 Task: For heading Calibri with Bold.  font size for heading24,  'Change the font style of data to'Bell MT.  and font size to 16,  Change the alignment of both headline & data to Align middle & Align Center.  In the sheet   Optimize Sales log book
Action: Mouse moved to (174, 198)
Screenshot: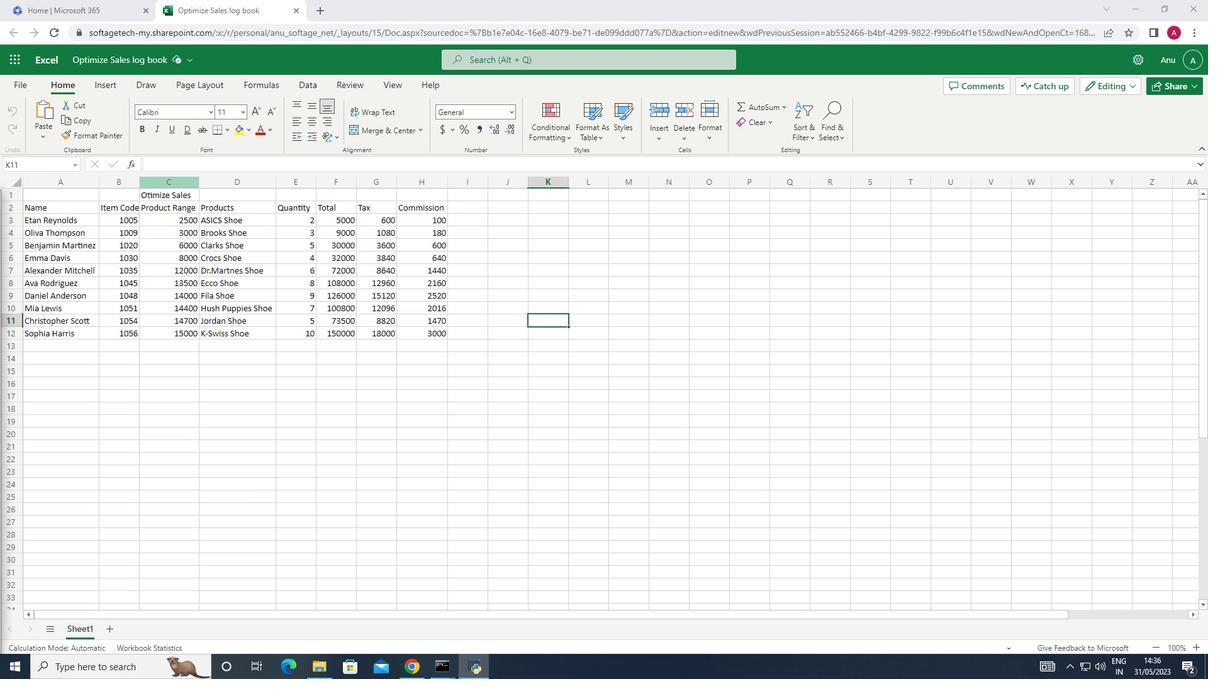 
Action: Mouse pressed left at (174, 198)
Screenshot: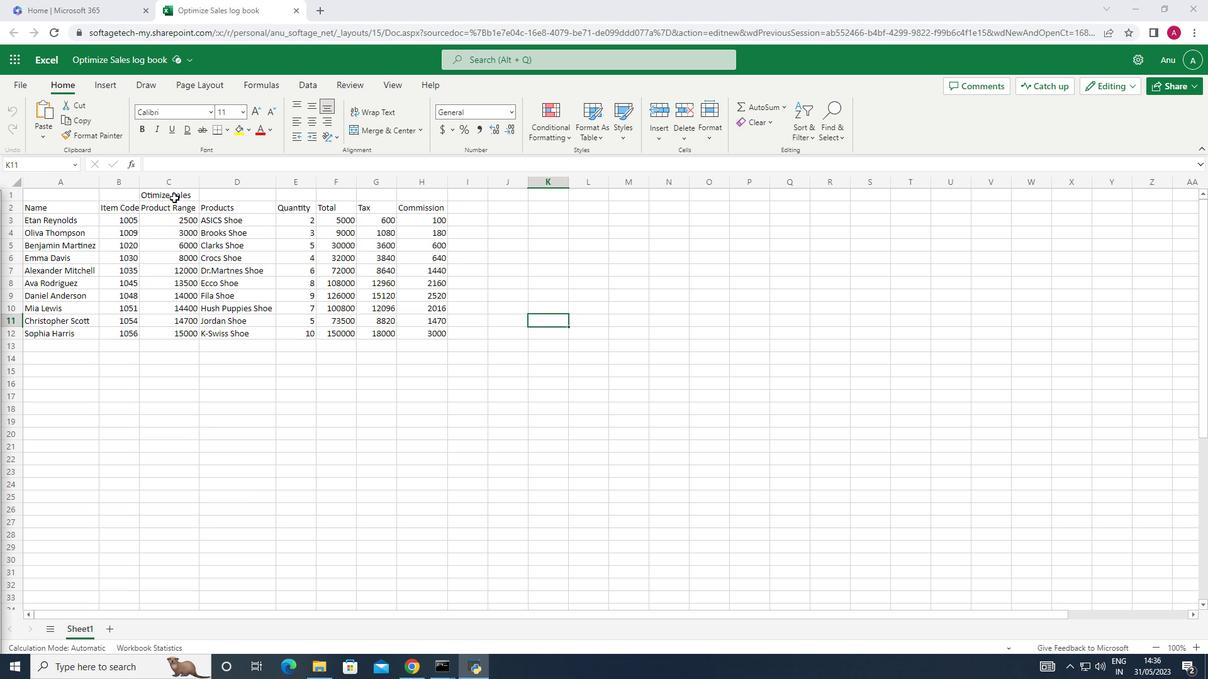 
Action: Mouse moved to (210, 110)
Screenshot: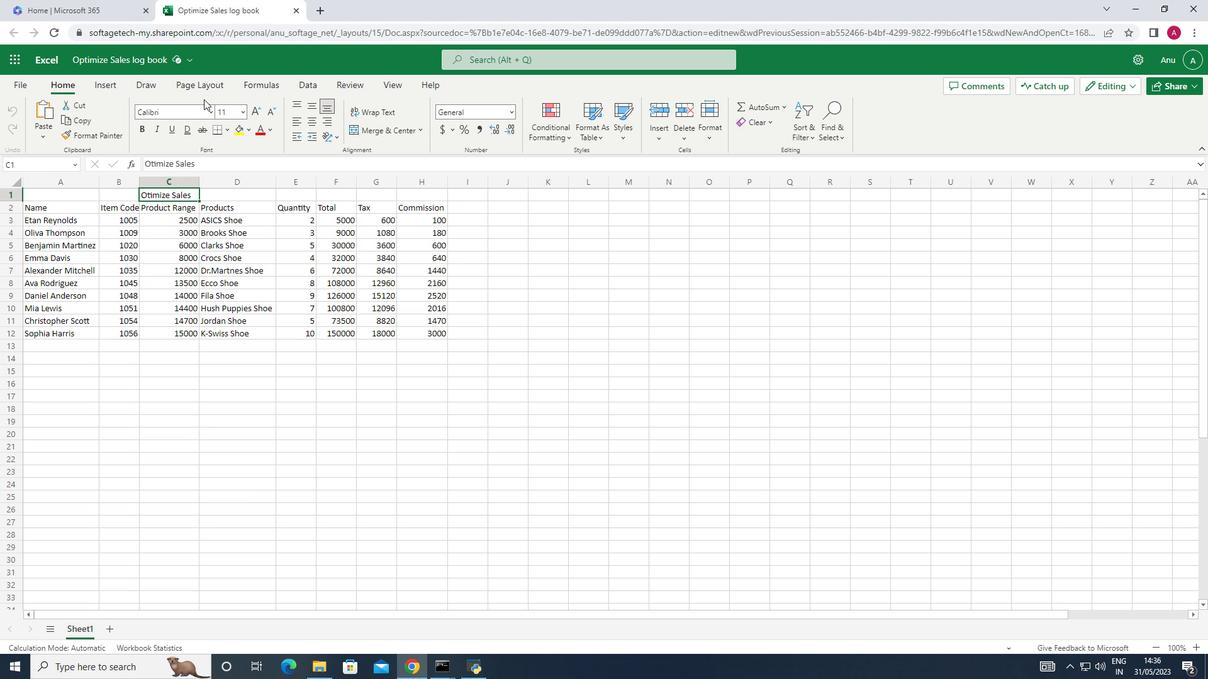 
Action: Mouse pressed left at (210, 110)
Screenshot: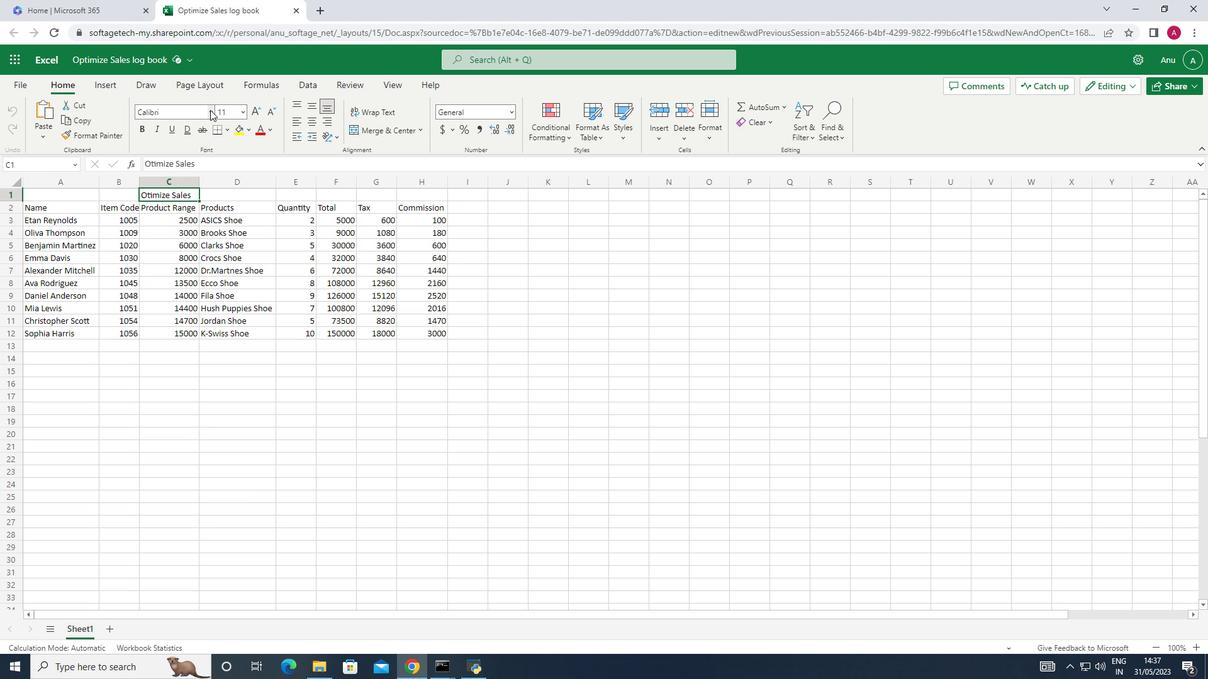 
Action: Mouse moved to (185, 234)
Screenshot: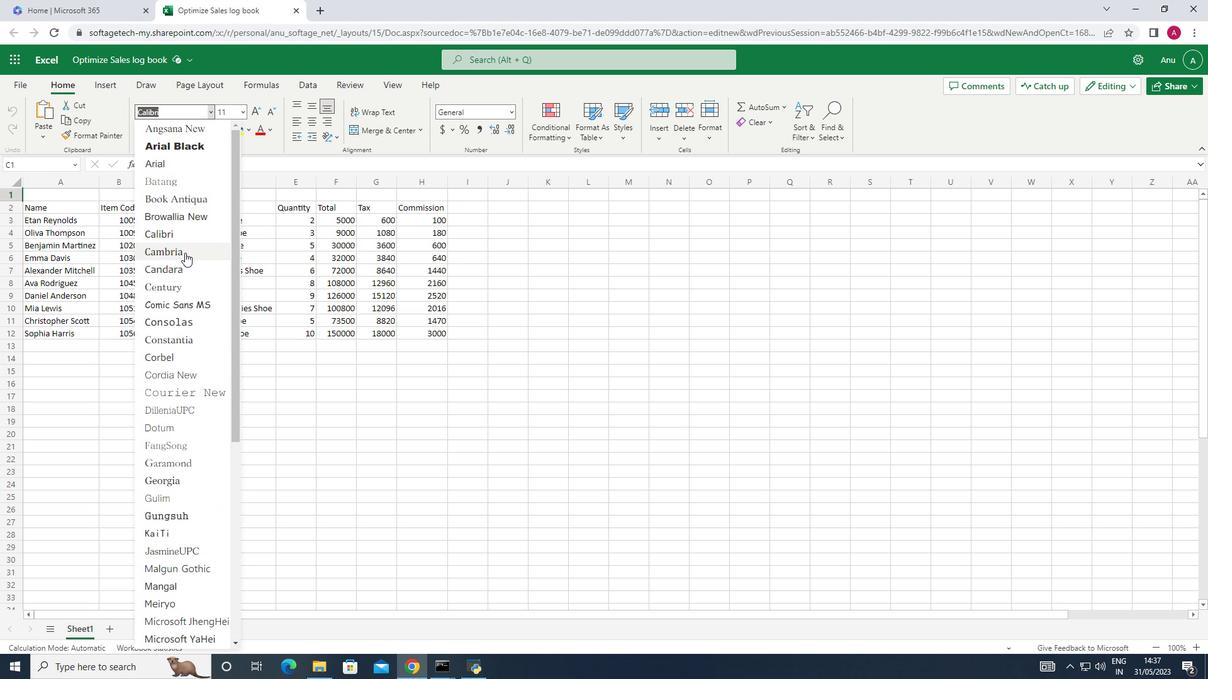 
Action: Mouse pressed left at (185, 234)
Screenshot: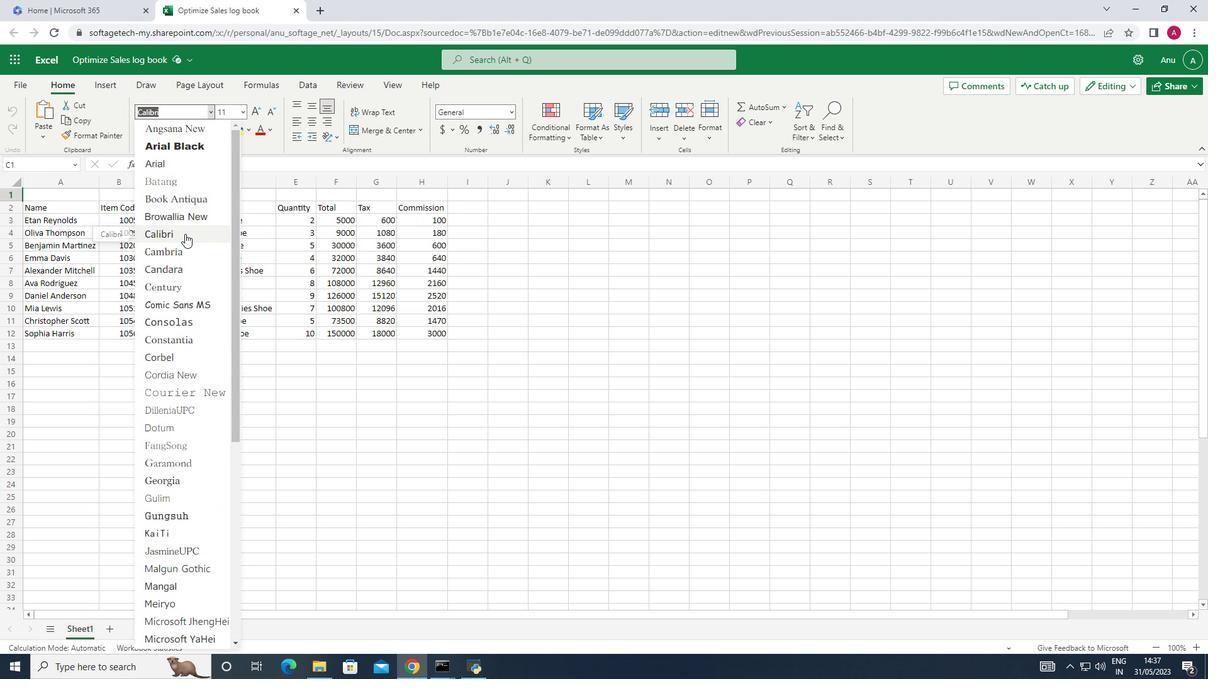
Action: Mouse moved to (139, 131)
Screenshot: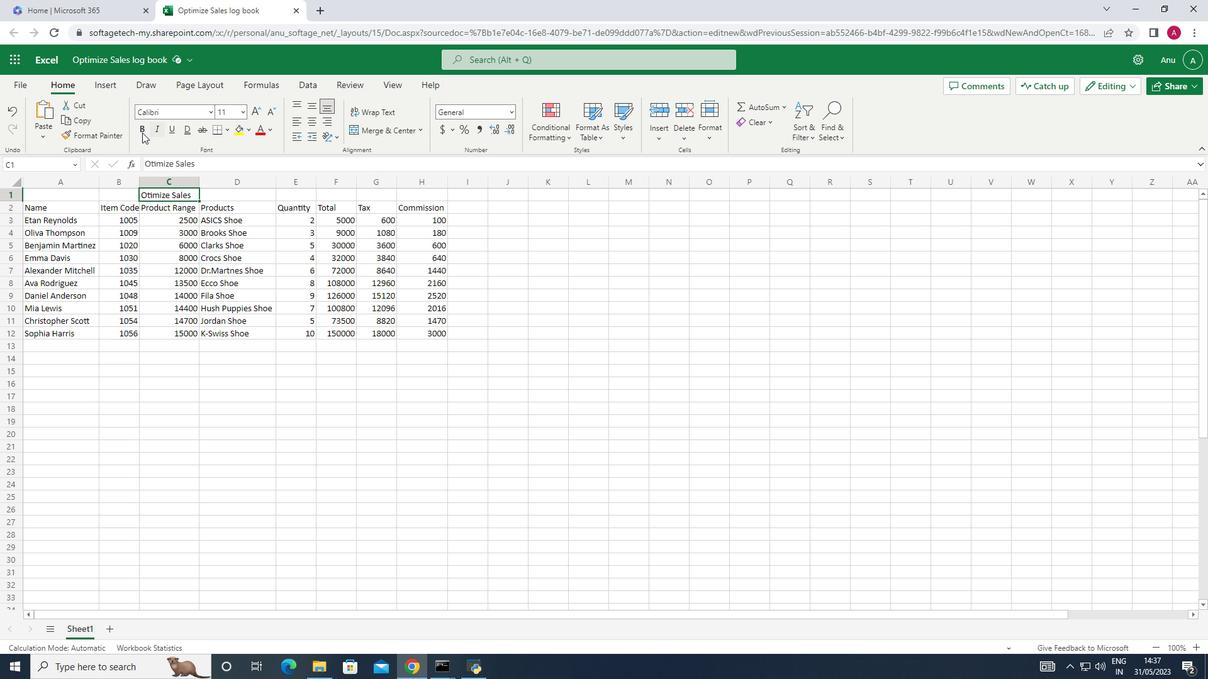 
Action: Mouse pressed left at (139, 131)
Screenshot: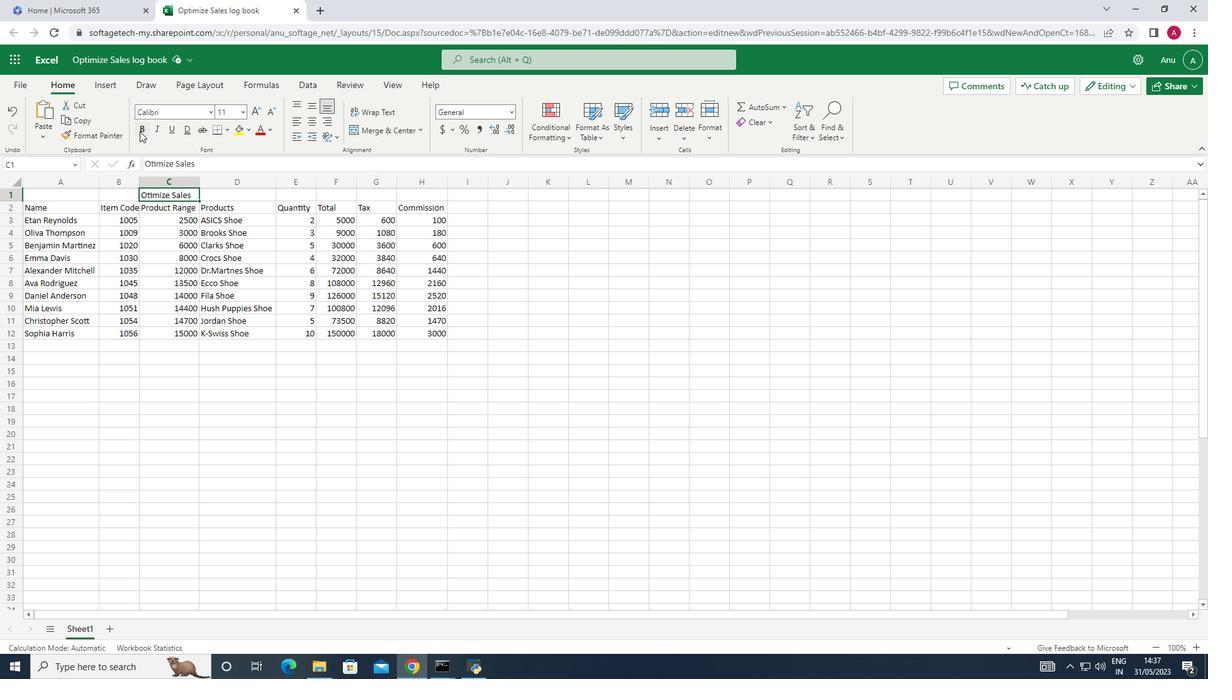 
Action: Mouse moved to (243, 112)
Screenshot: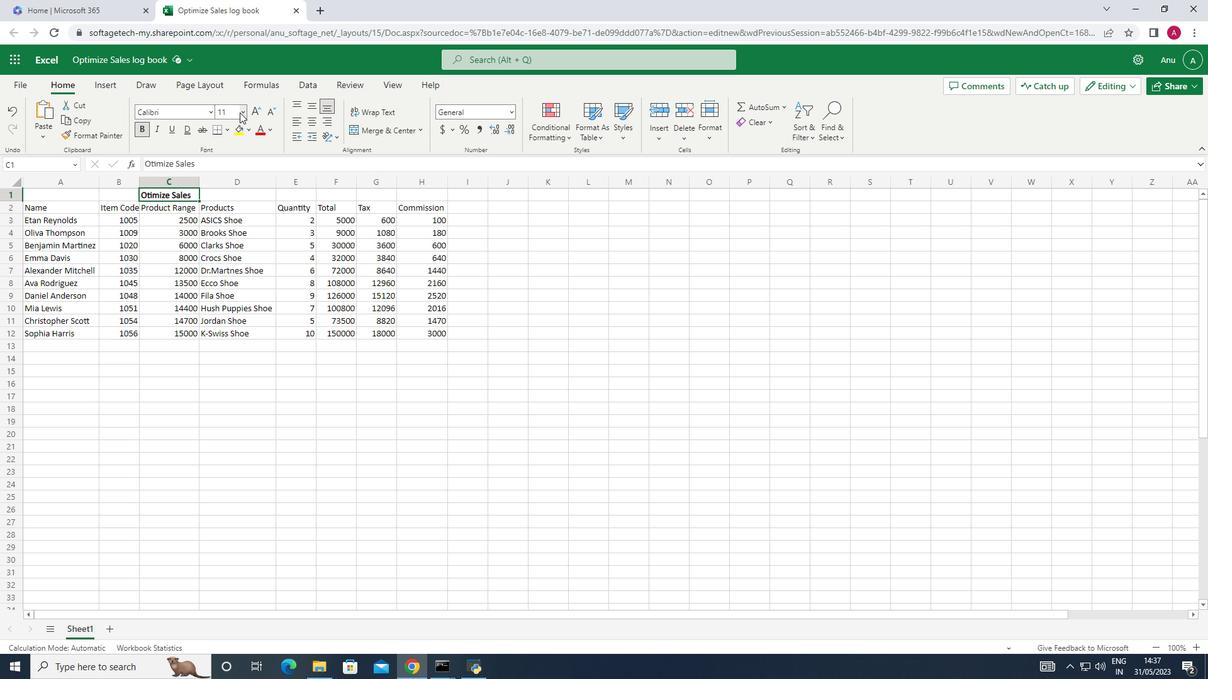 
Action: Mouse pressed left at (243, 112)
Screenshot: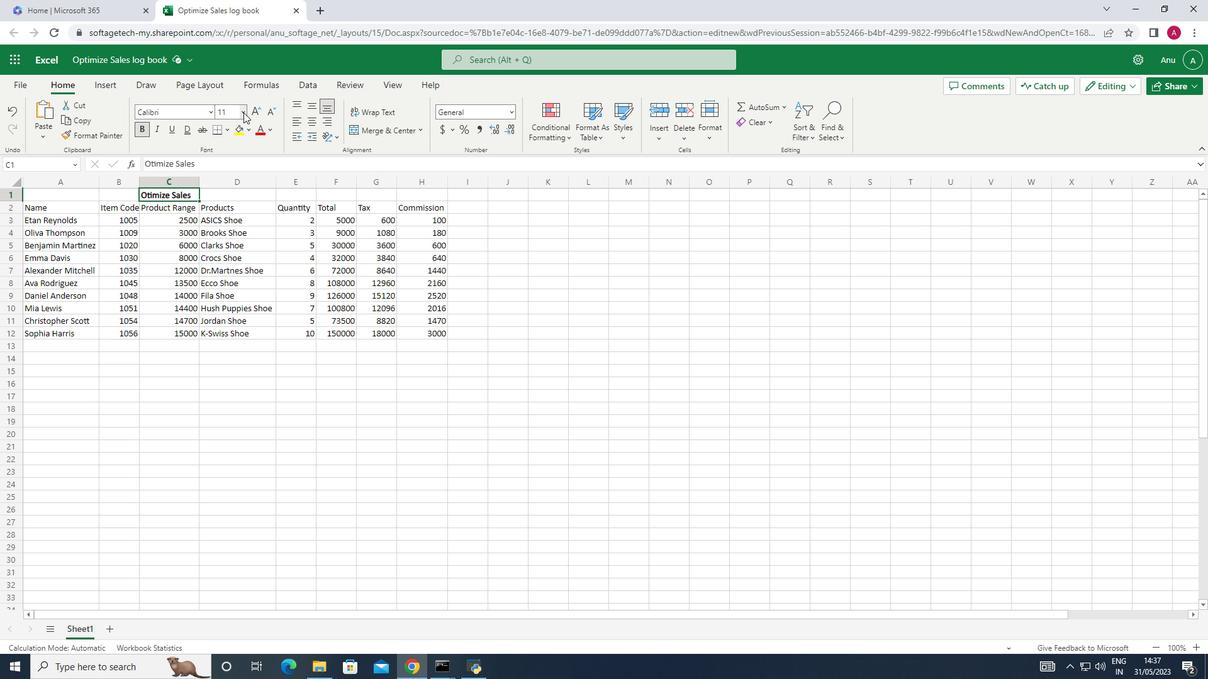 
Action: Mouse moved to (222, 287)
Screenshot: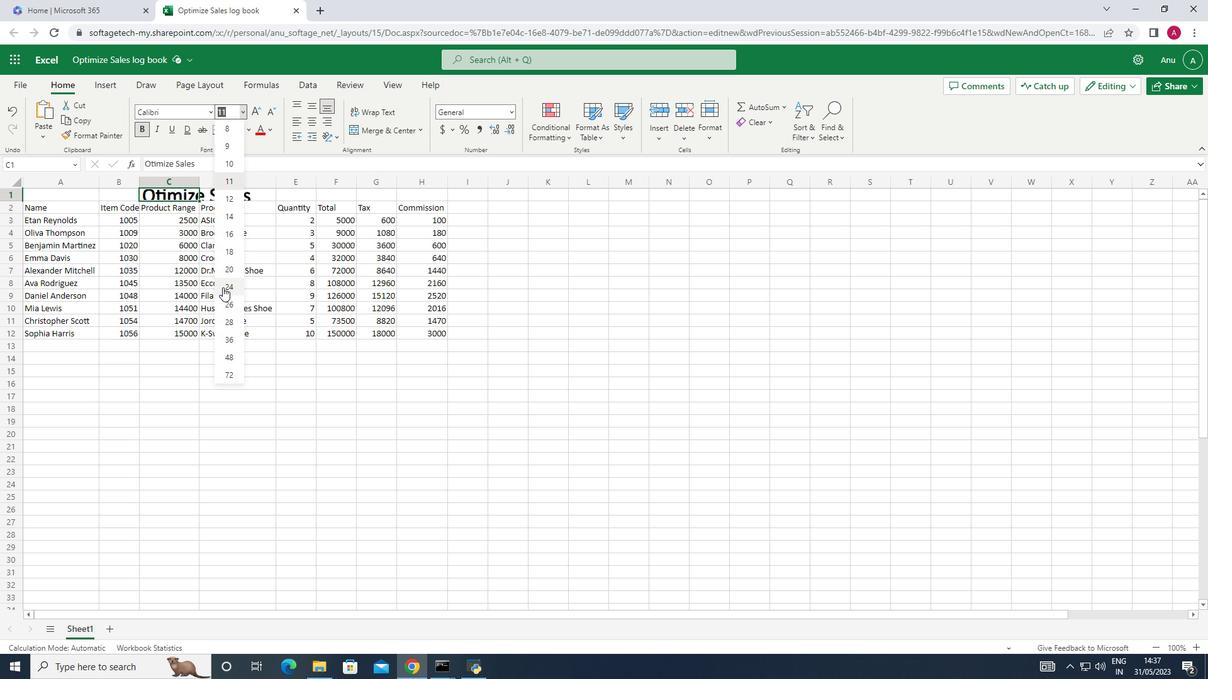 
Action: Mouse pressed left at (222, 287)
Screenshot: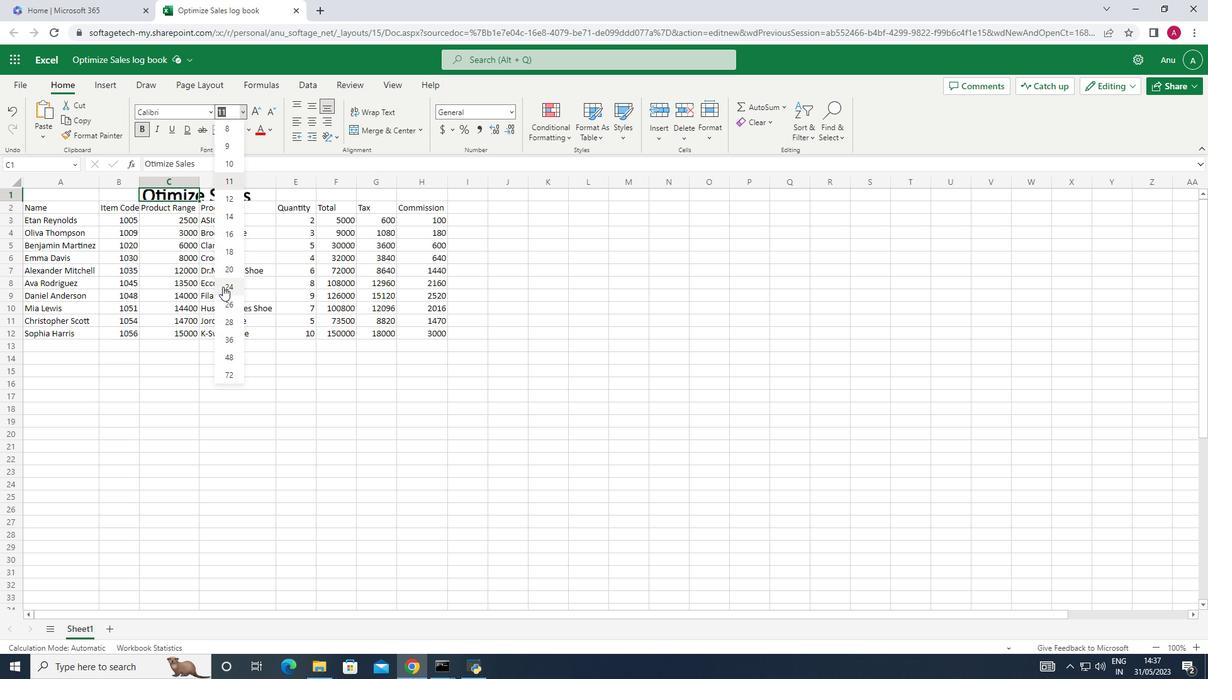 
Action: Mouse moved to (45, 227)
Screenshot: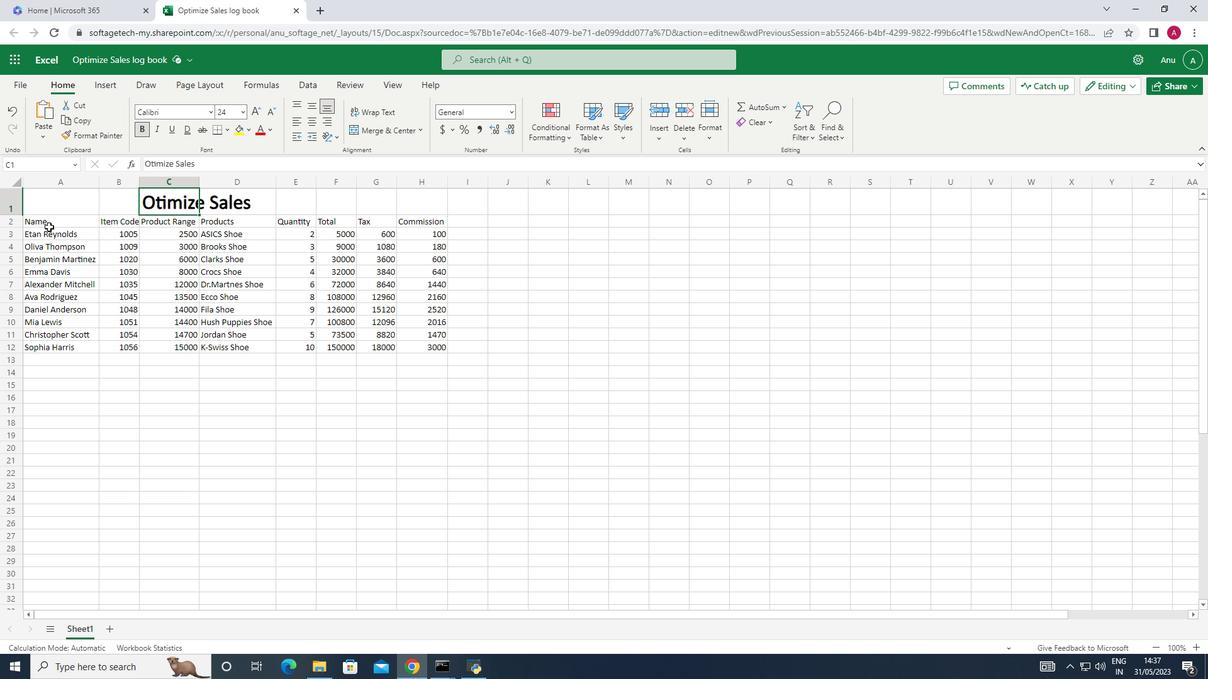 
Action: Mouse pressed left at (45, 227)
Screenshot: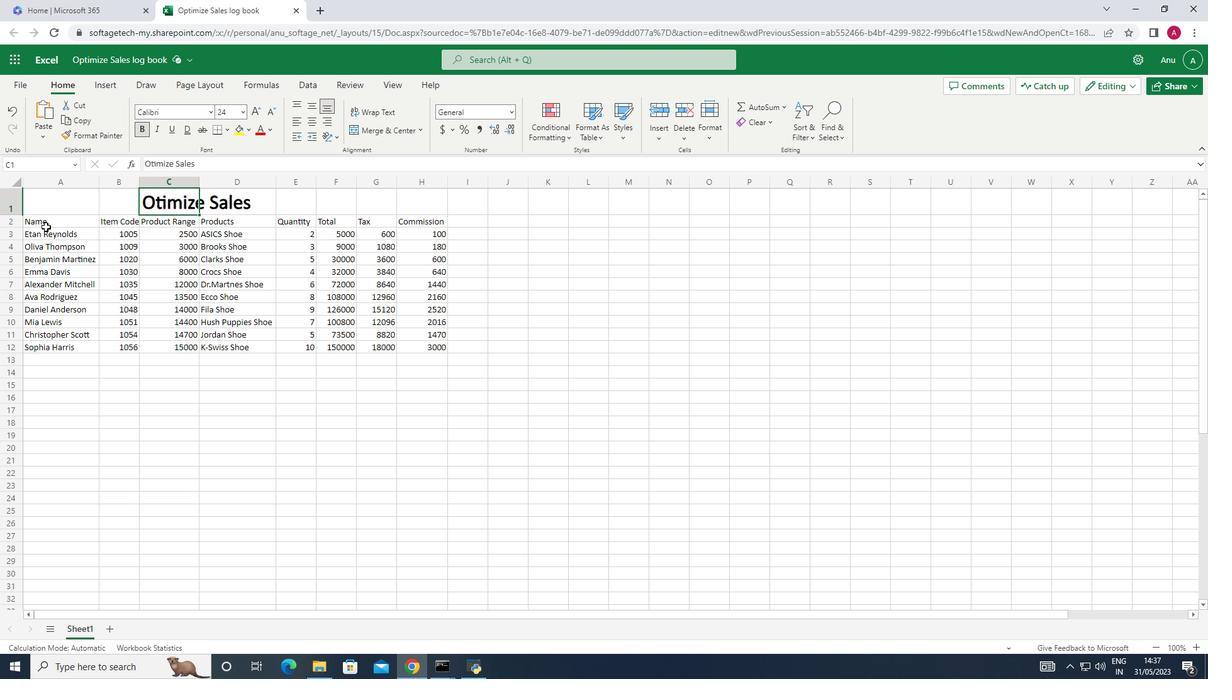 
Action: Mouse moved to (171, 112)
Screenshot: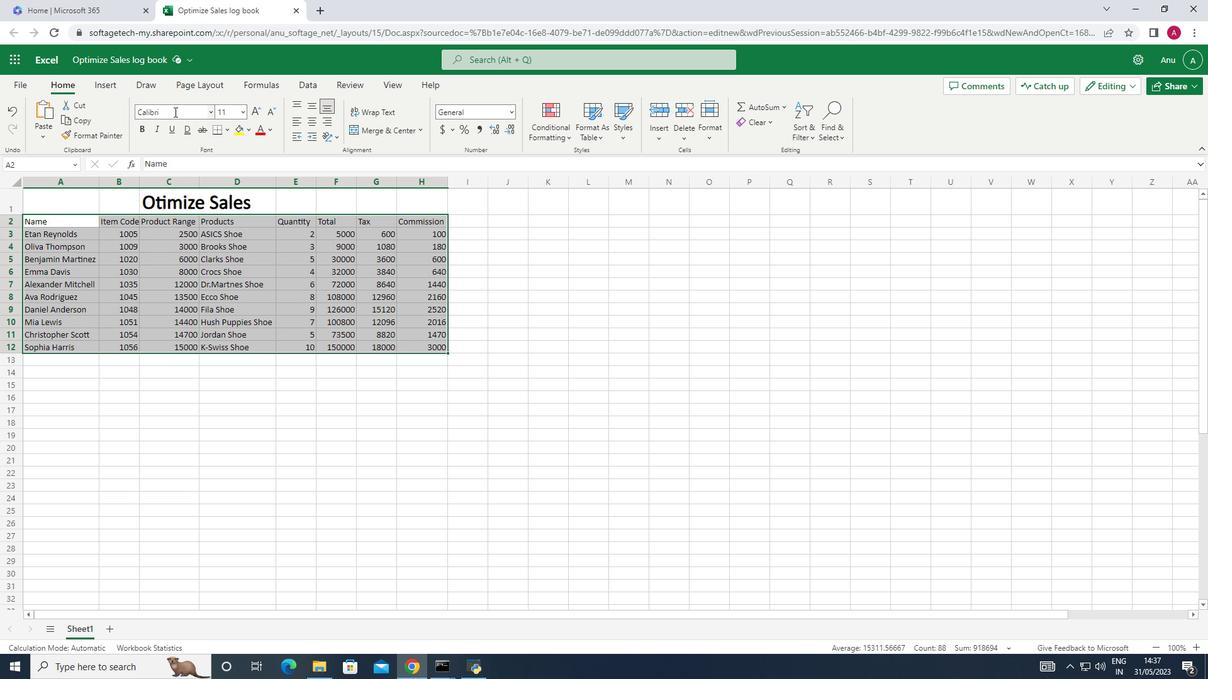 
Action: Mouse pressed left at (171, 112)
Screenshot: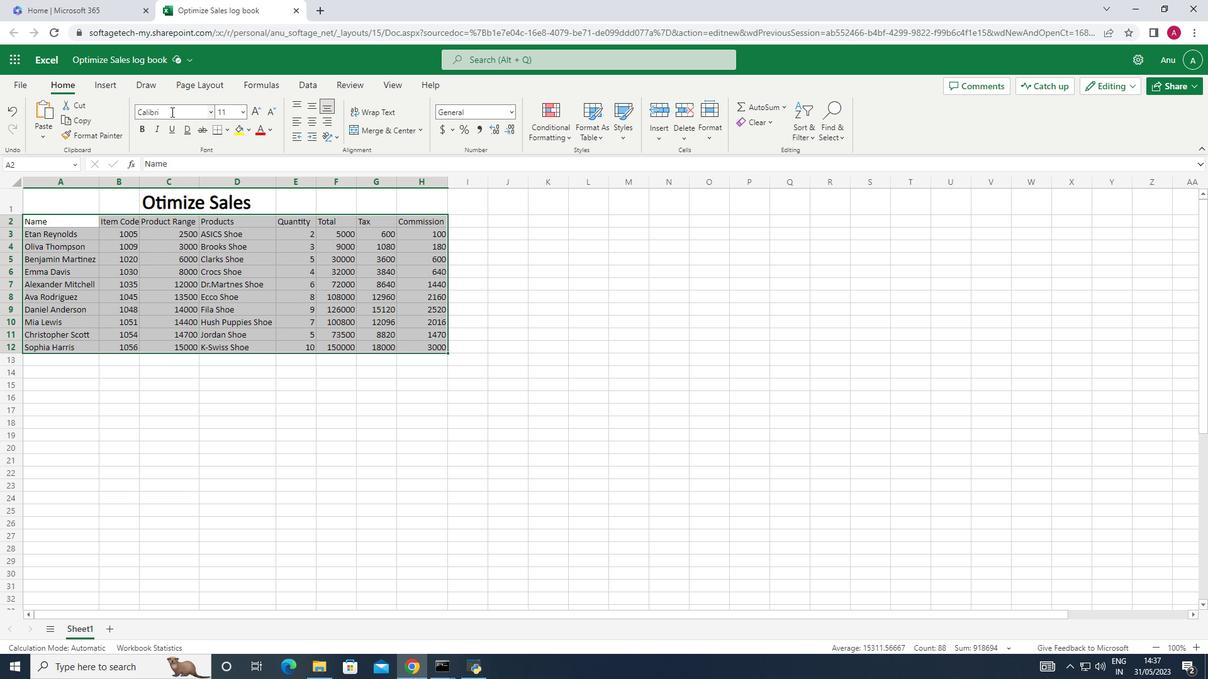 
Action: Mouse moved to (124, 112)
Screenshot: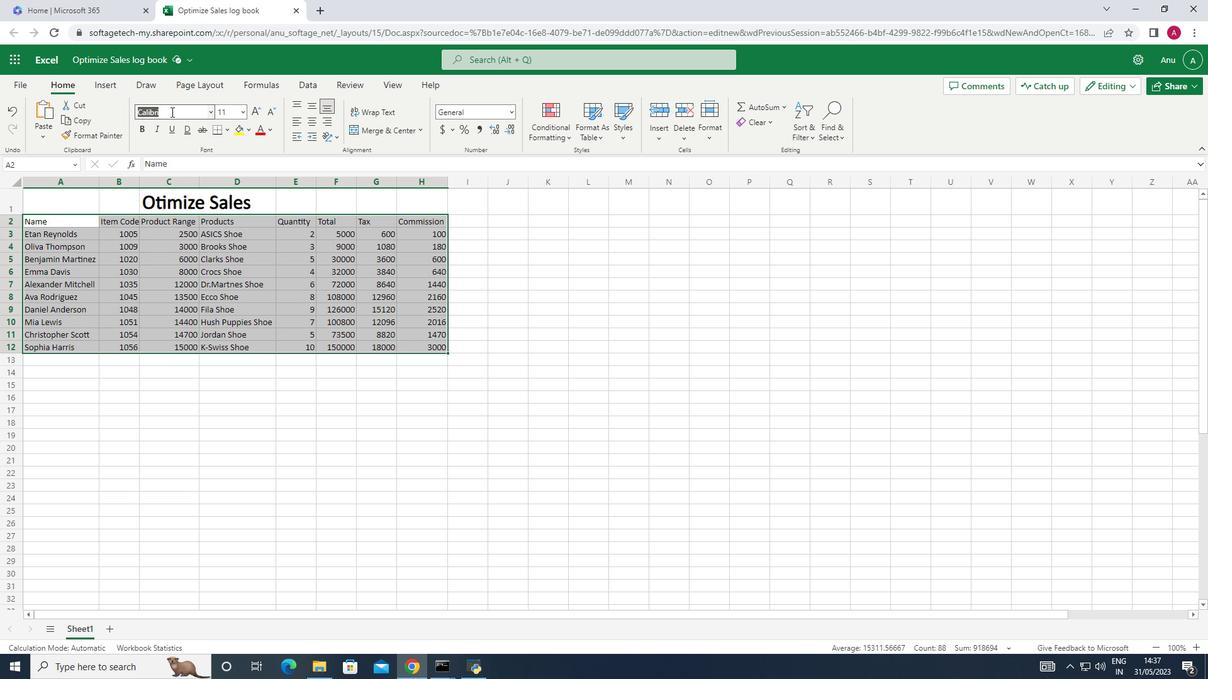 
Action: Key pressed <Key.shift>Bell<Key.space><Key.shift>Mt<Key.backspace><Key.shift>T<Key.enter>
Screenshot: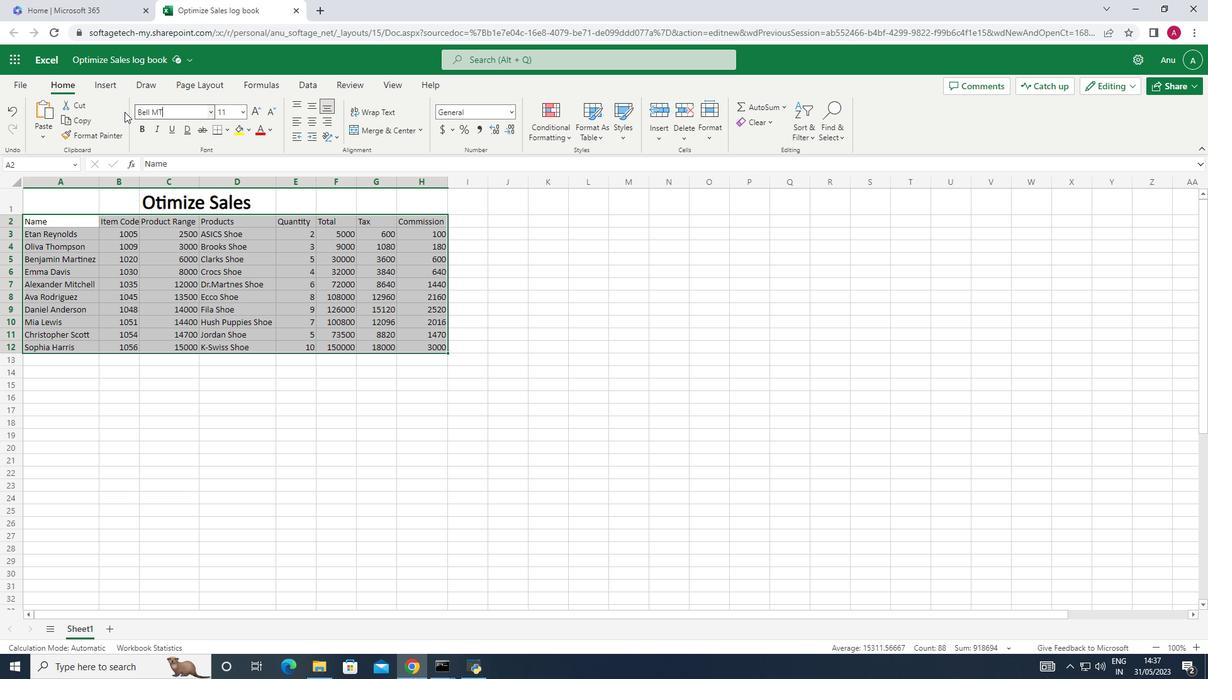
Action: Mouse moved to (244, 116)
Screenshot: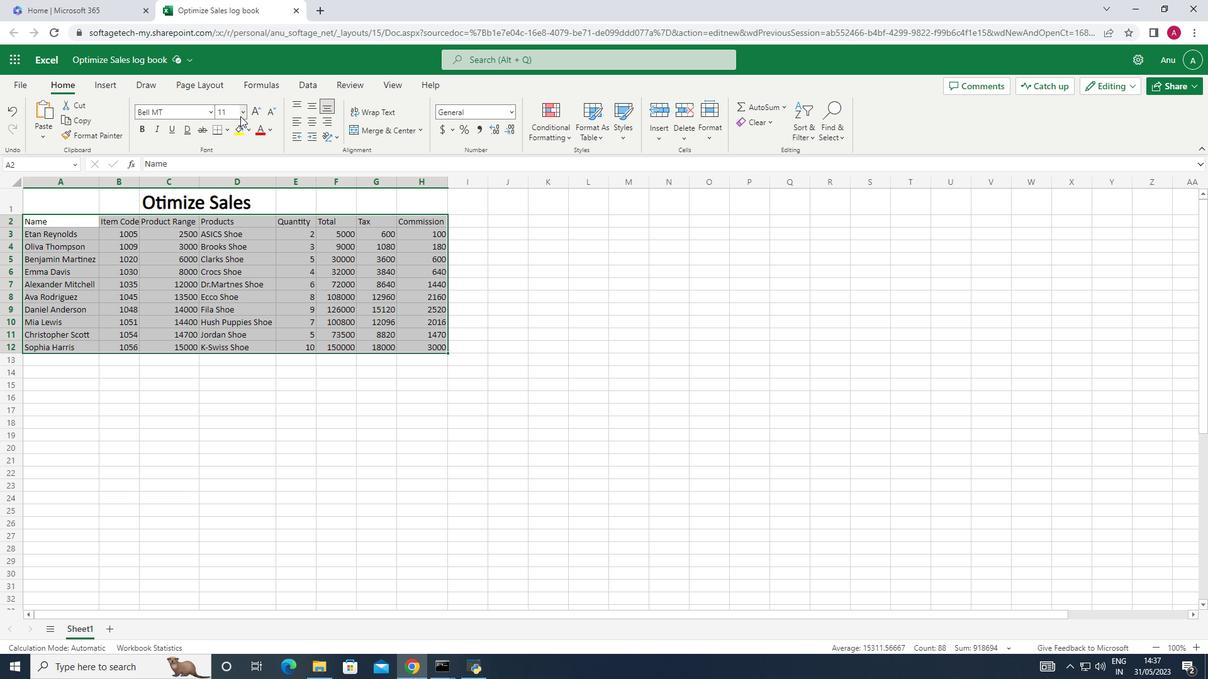 
Action: Mouse pressed left at (244, 116)
Screenshot: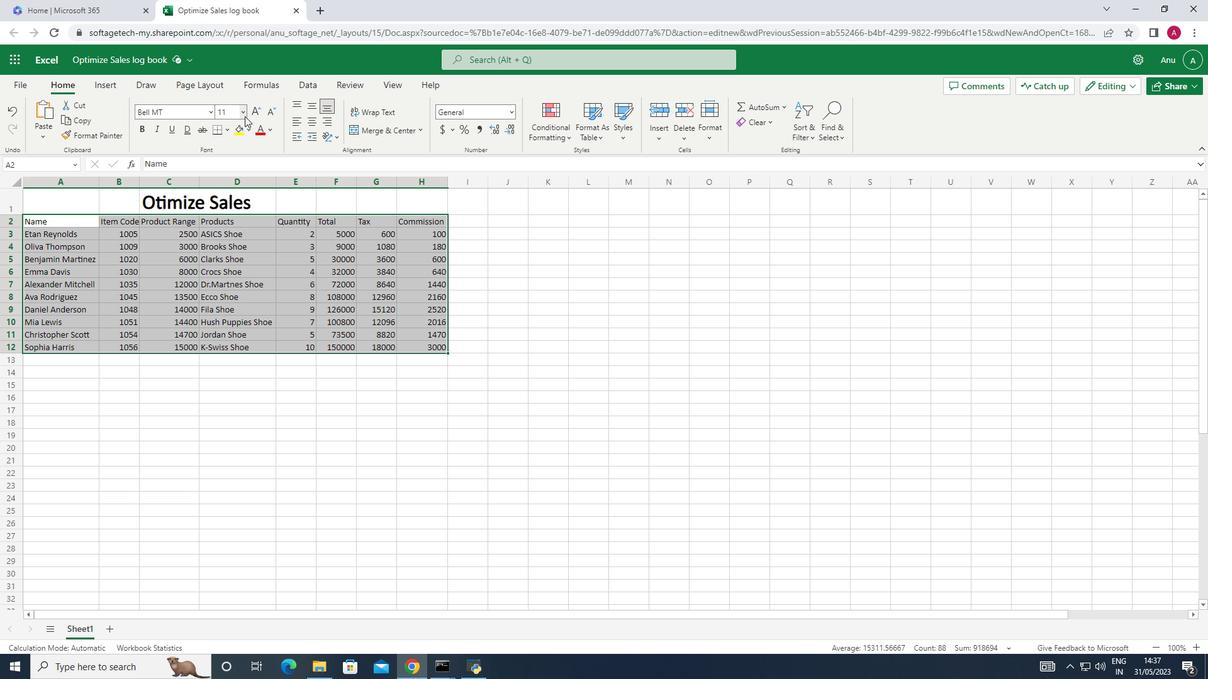 
Action: Mouse moved to (231, 234)
Screenshot: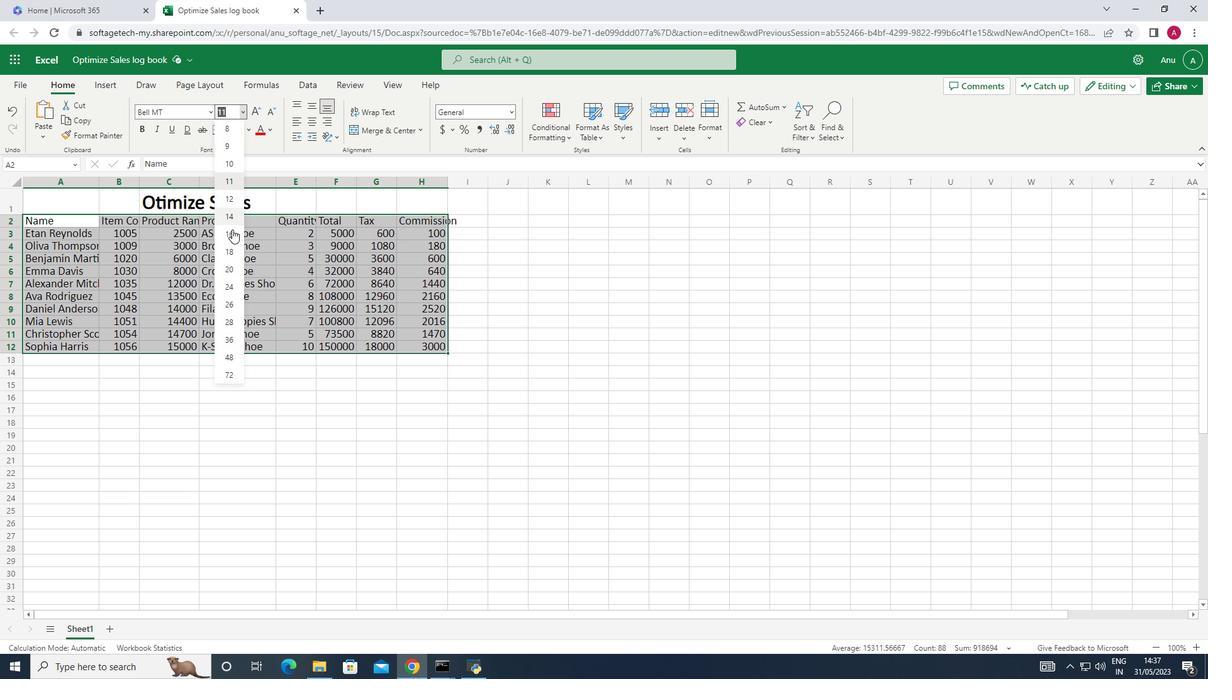 
Action: Mouse pressed left at (231, 234)
Screenshot: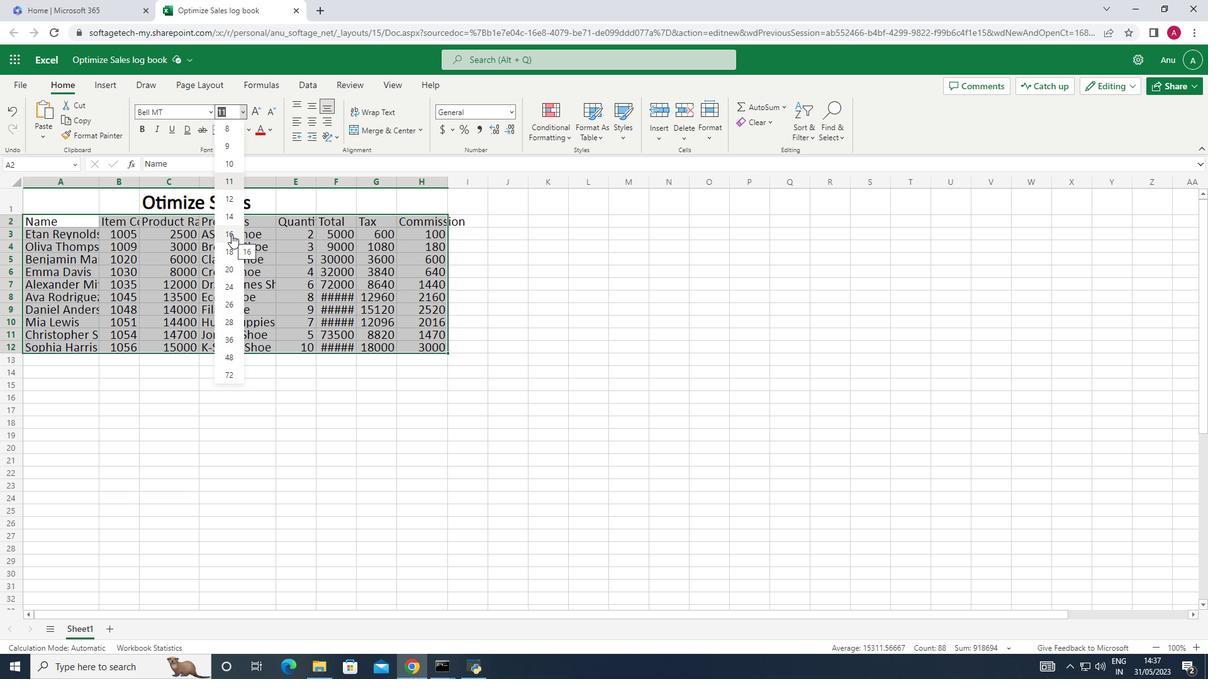 
Action: Mouse moved to (309, 118)
Screenshot: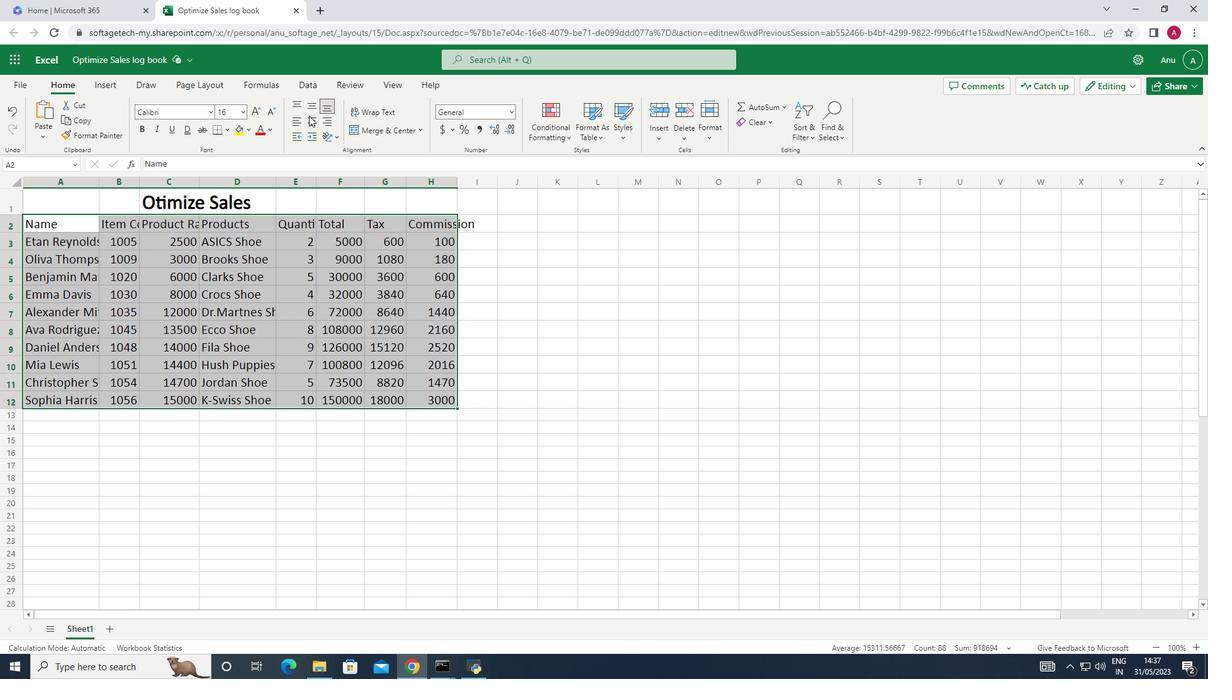 
Action: Mouse pressed left at (309, 118)
Screenshot: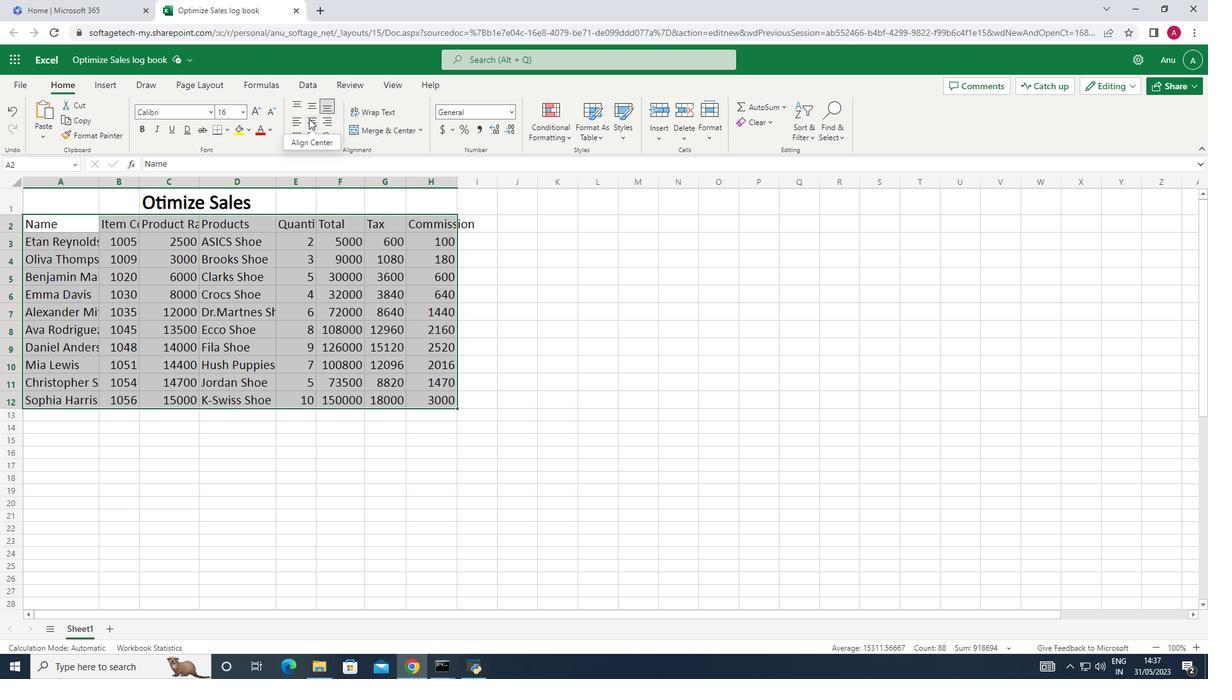 
Action: Mouse moved to (139, 185)
Screenshot: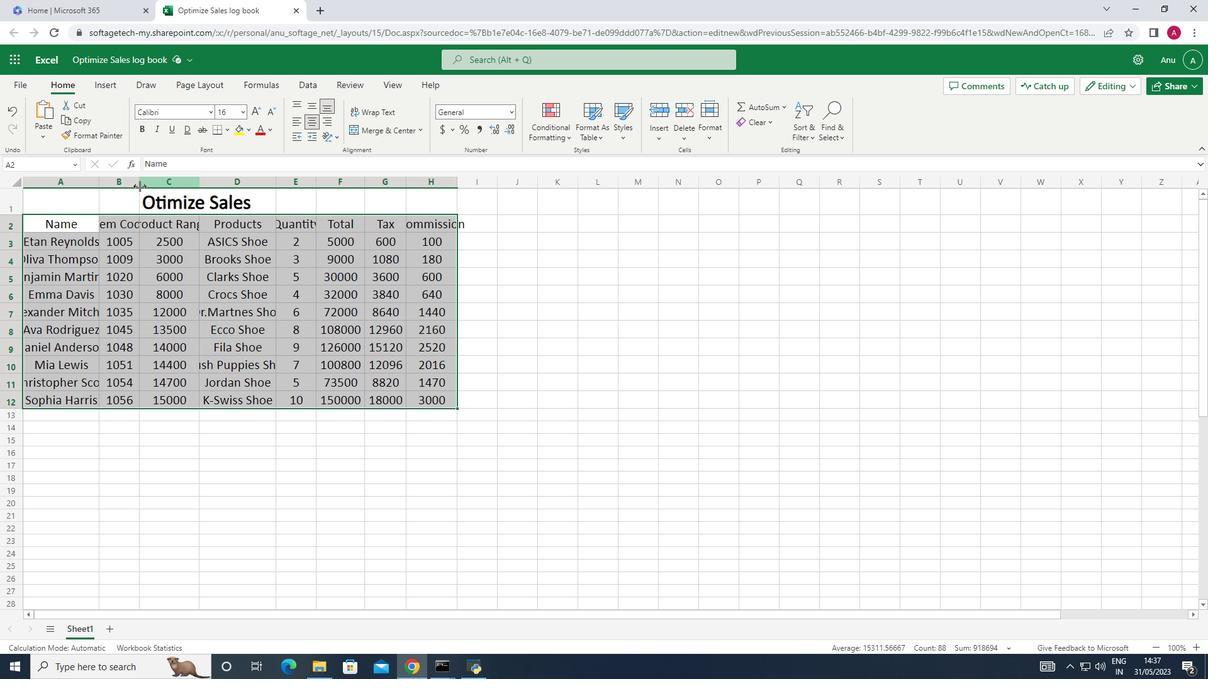 
Action: Mouse pressed left at (139, 185)
Screenshot: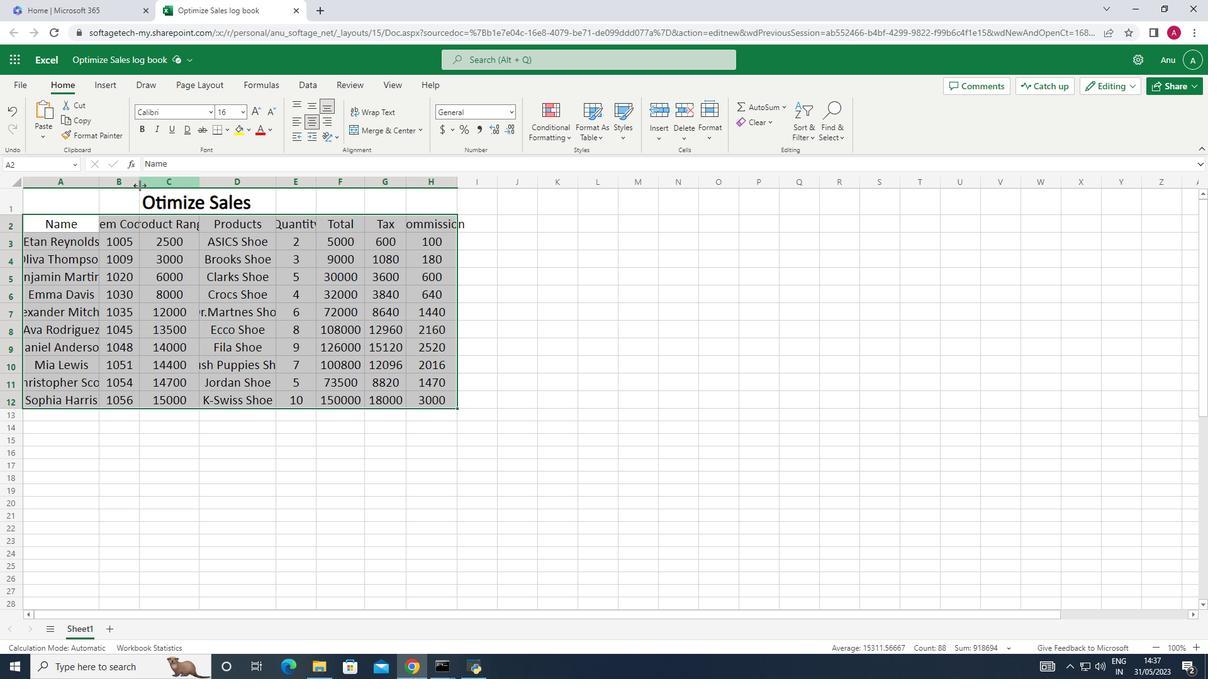 
Action: Mouse pressed left at (139, 185)
Screenshot: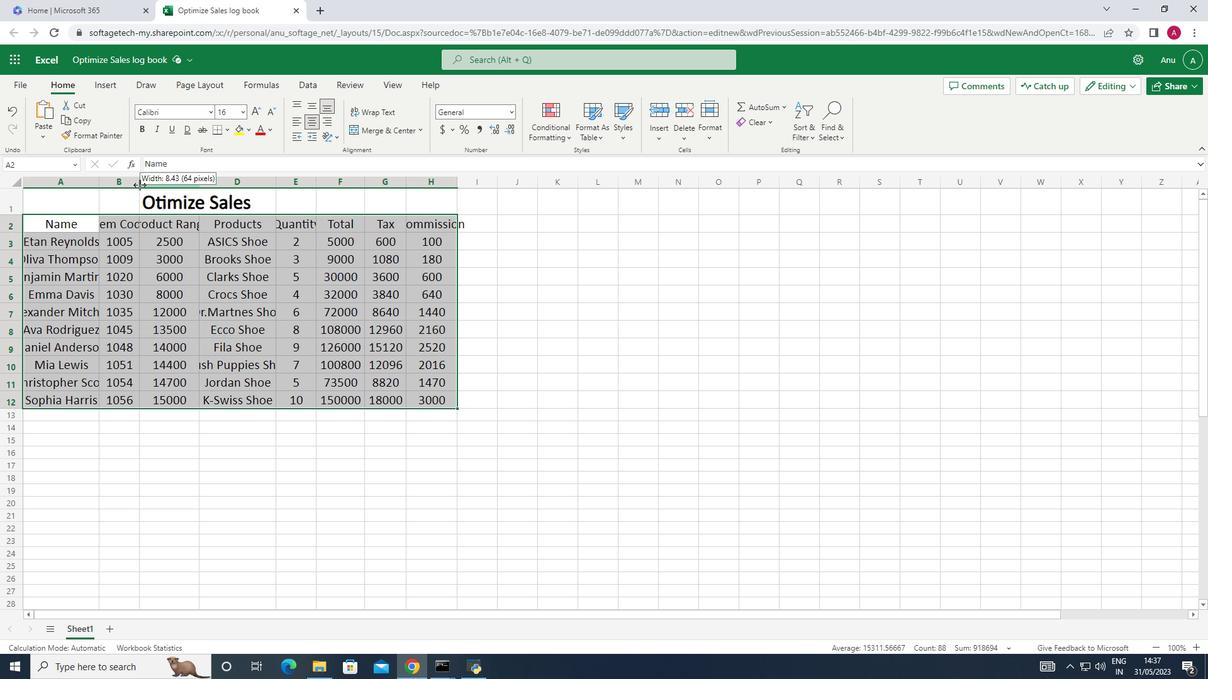 
Action: Mouse moved to (339, 180)
Screenshot: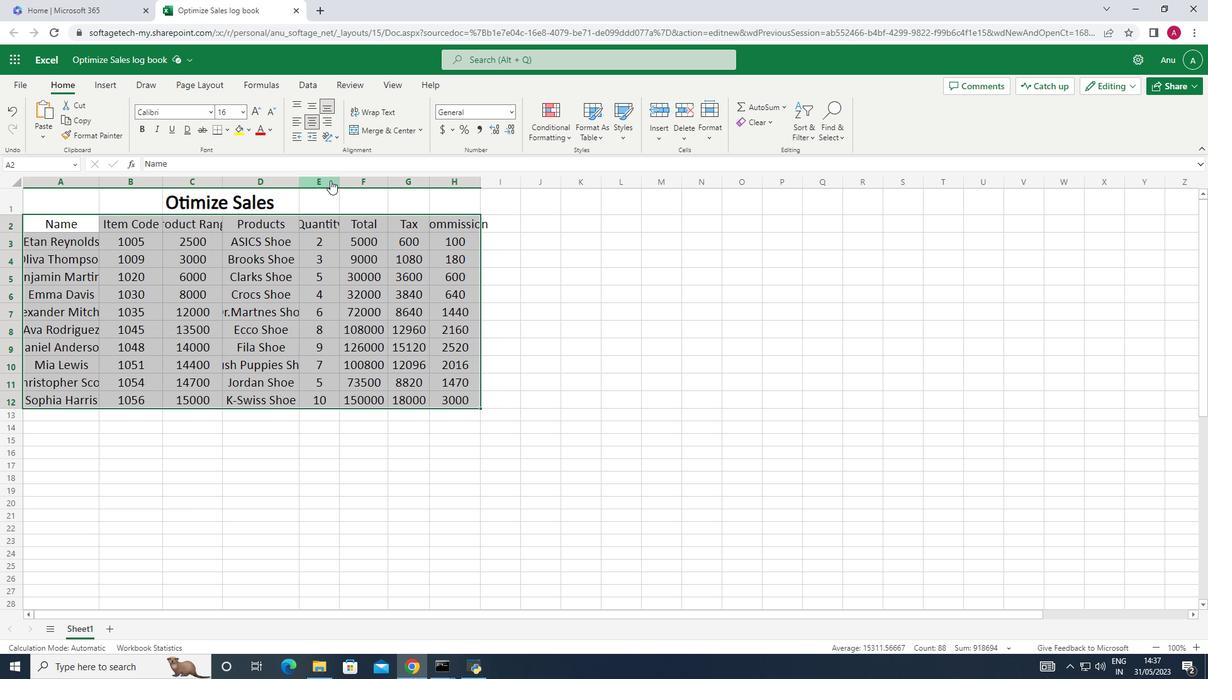 
Action: Mouse pressed left at (339, 180)
Screenshot: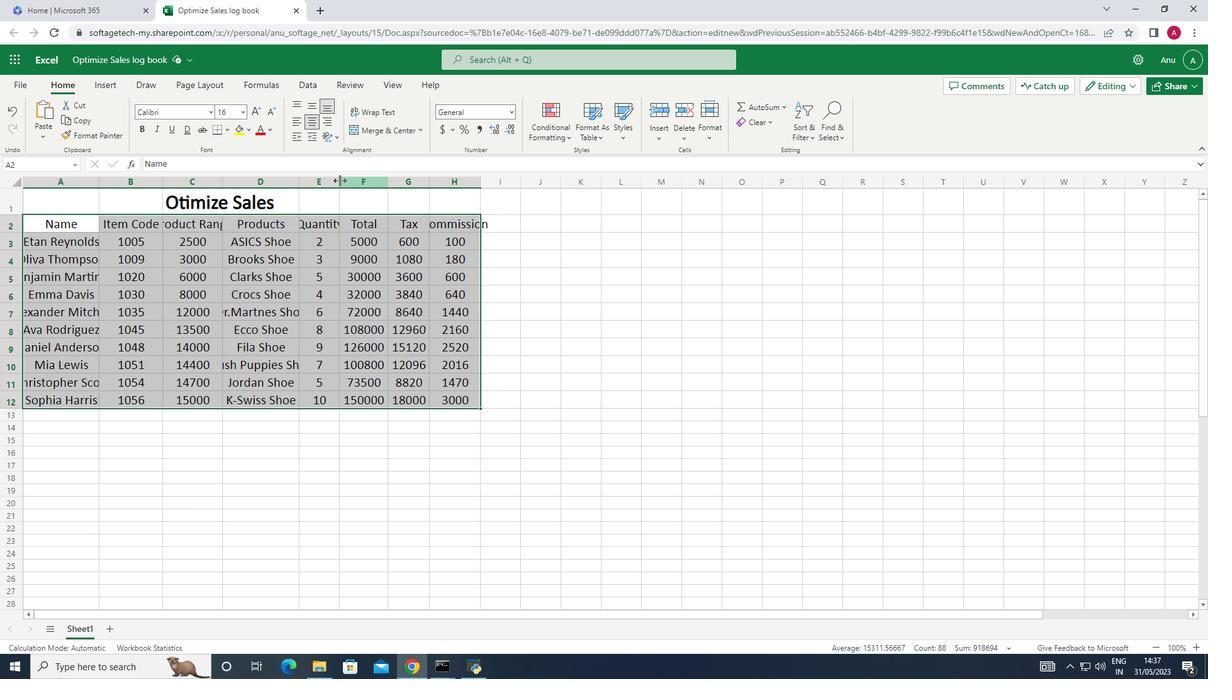 
Action: Mouse pressed left at (339, 180)
Screenshot: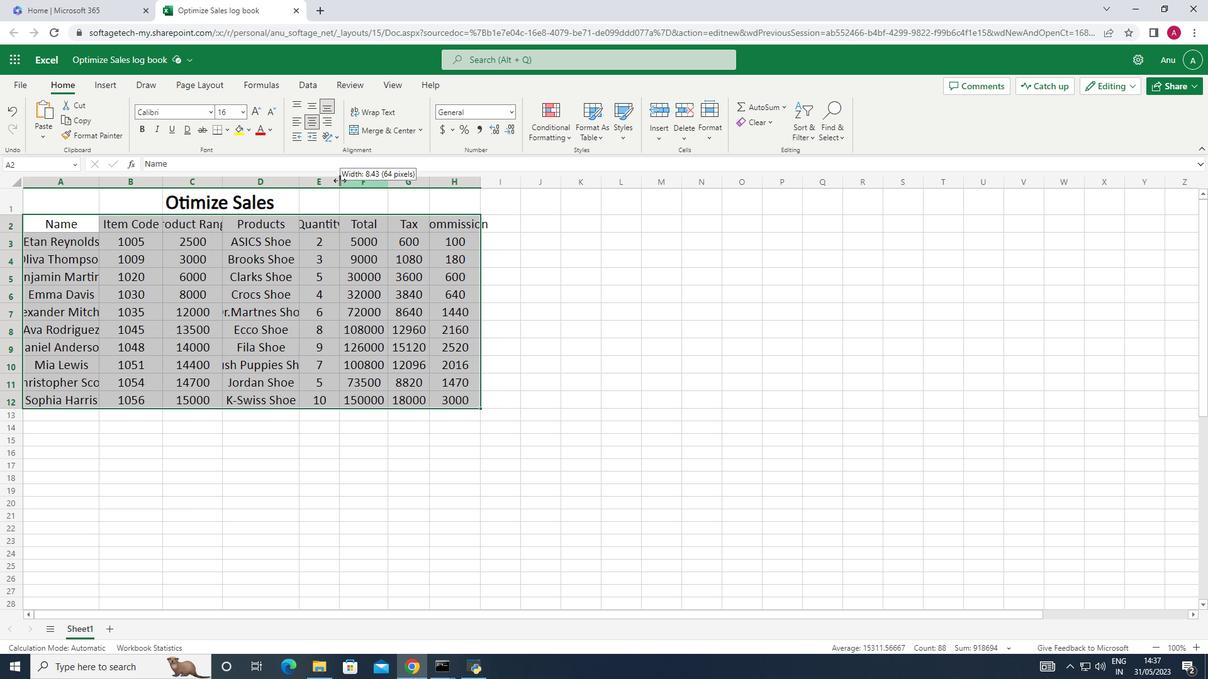 
Action: Mouse moved to (494, 181)
Screenshot: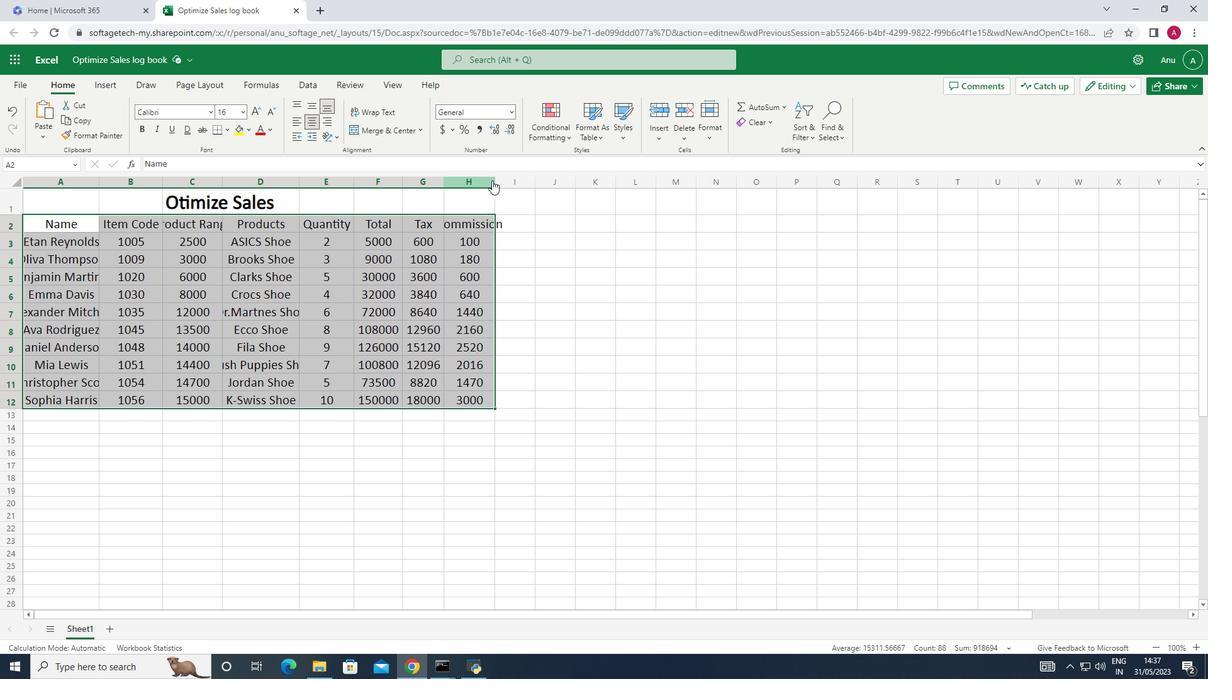 
Action: Mouse pressed left at (494, 181)
Screenshot: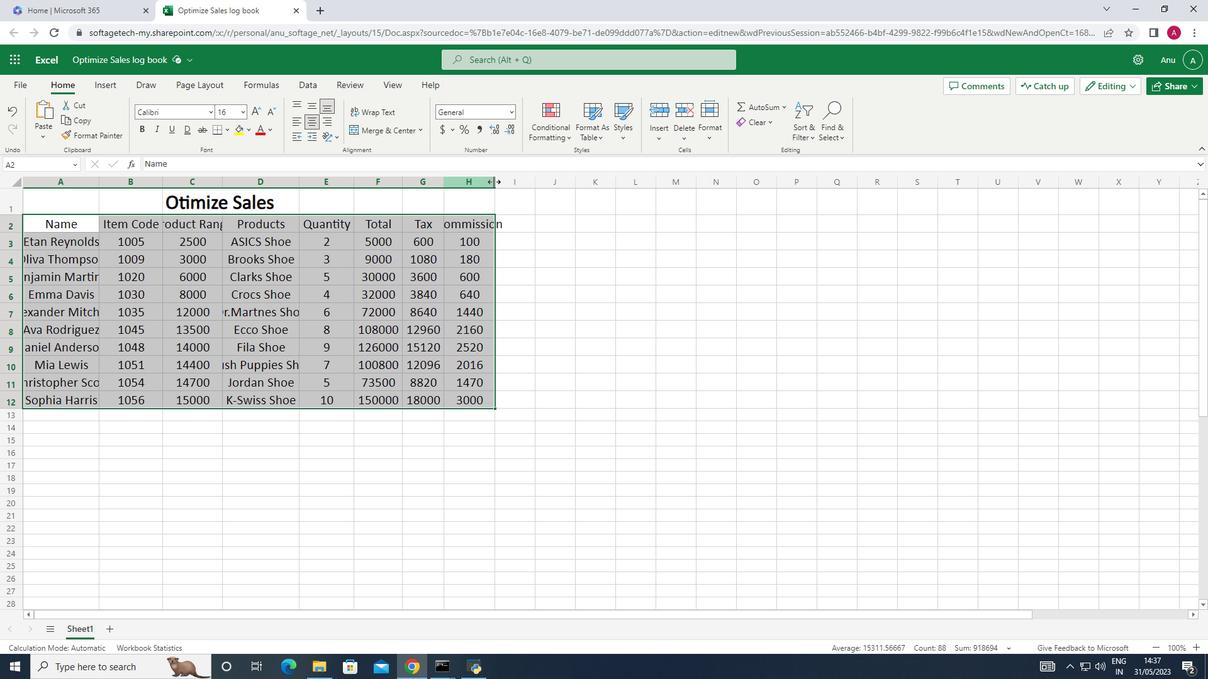
Action: Mouse pressed left at (494, 181)
Screenshot: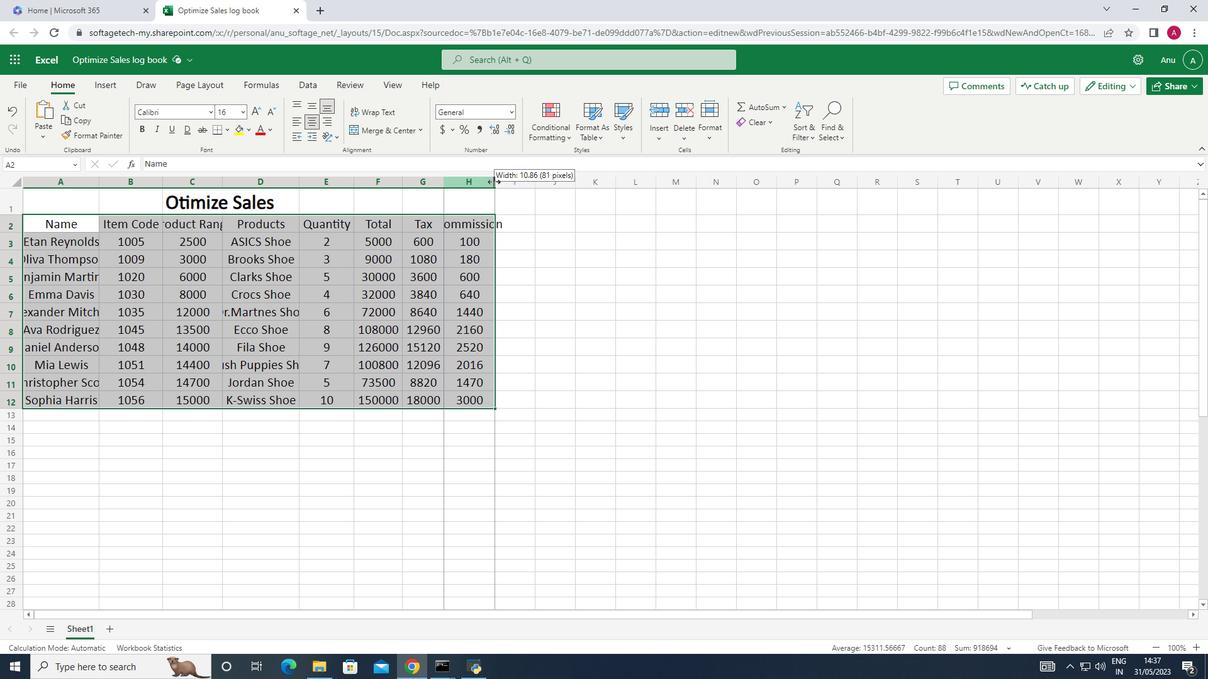 
Action: Mouse moved to (224, 179)
Screenshot: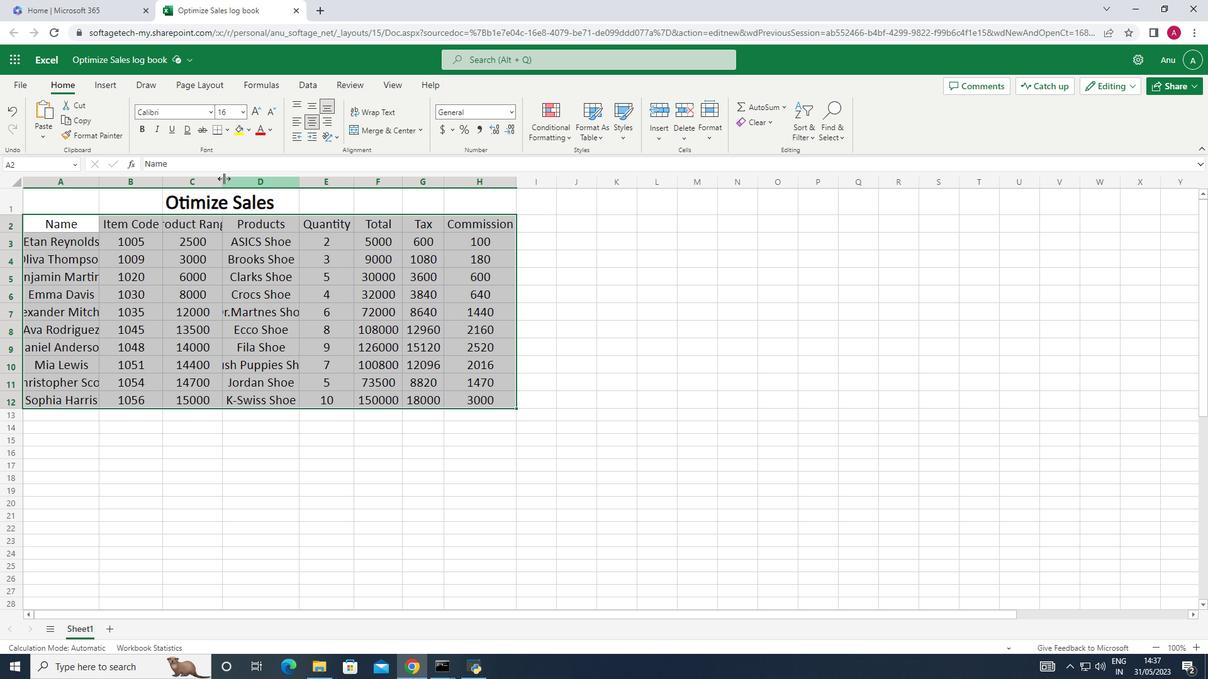 
Action: Mouse pressed left at (224, 179)
Screenshot: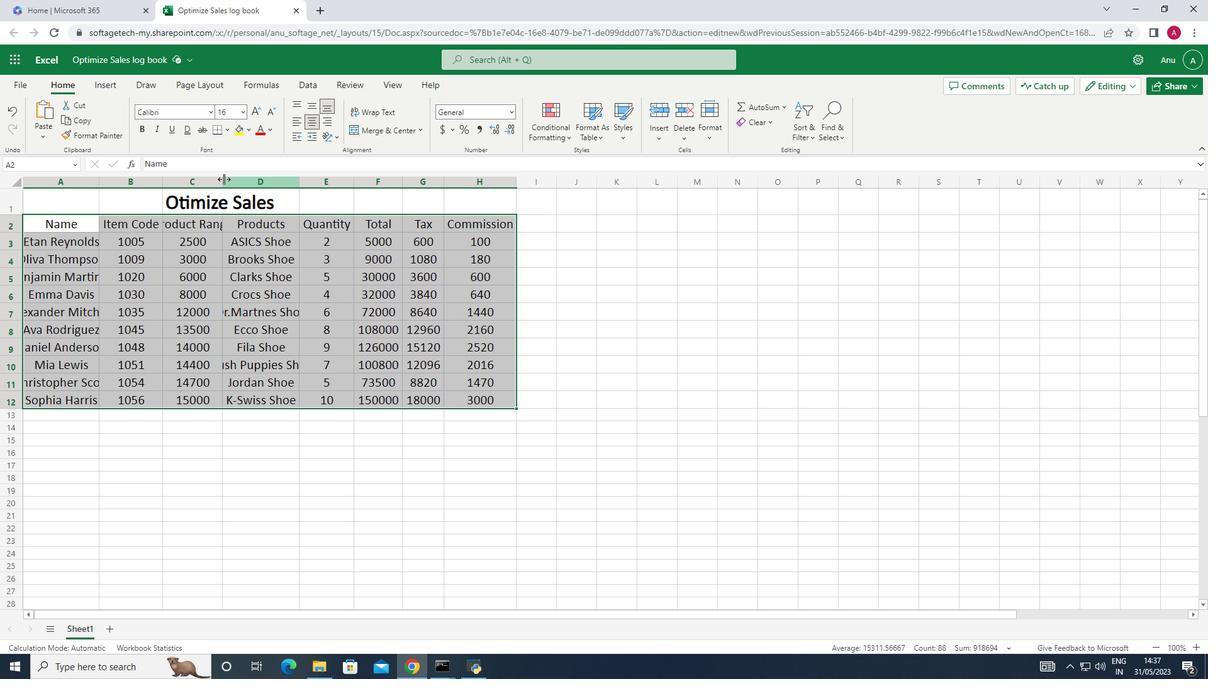 
Action: Mouse moved to (227, 178)
Screenshot: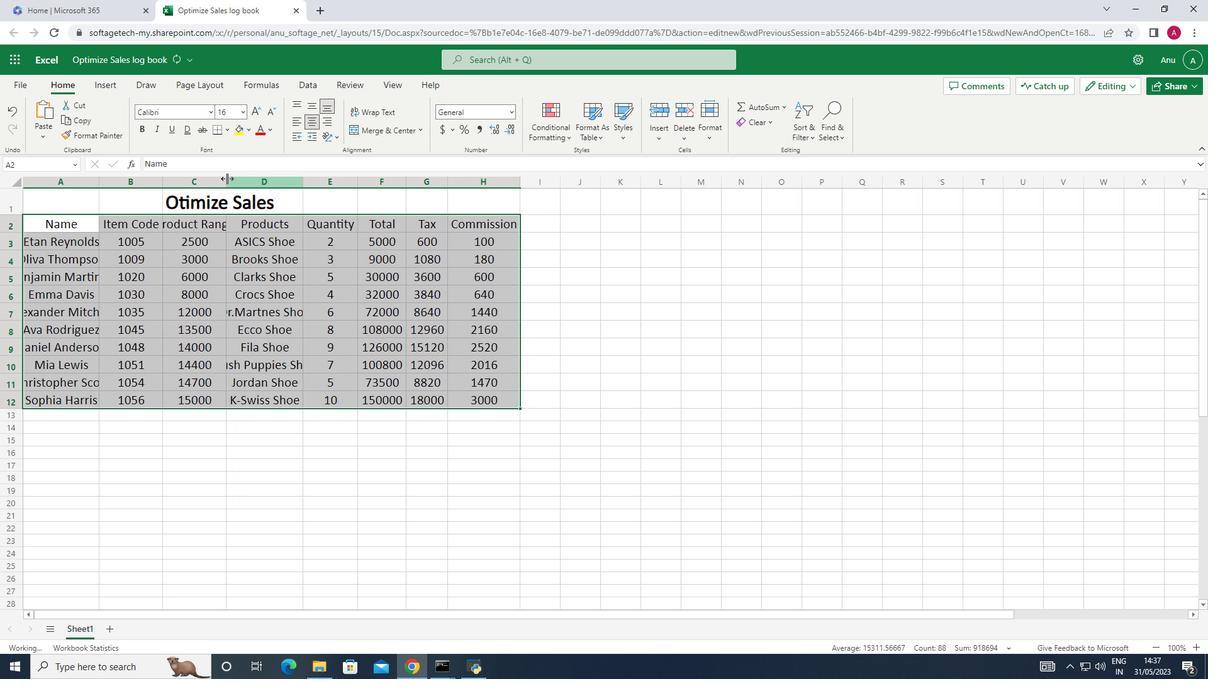 
Action: Mouse pressed left at (227, 178)
Screenshot: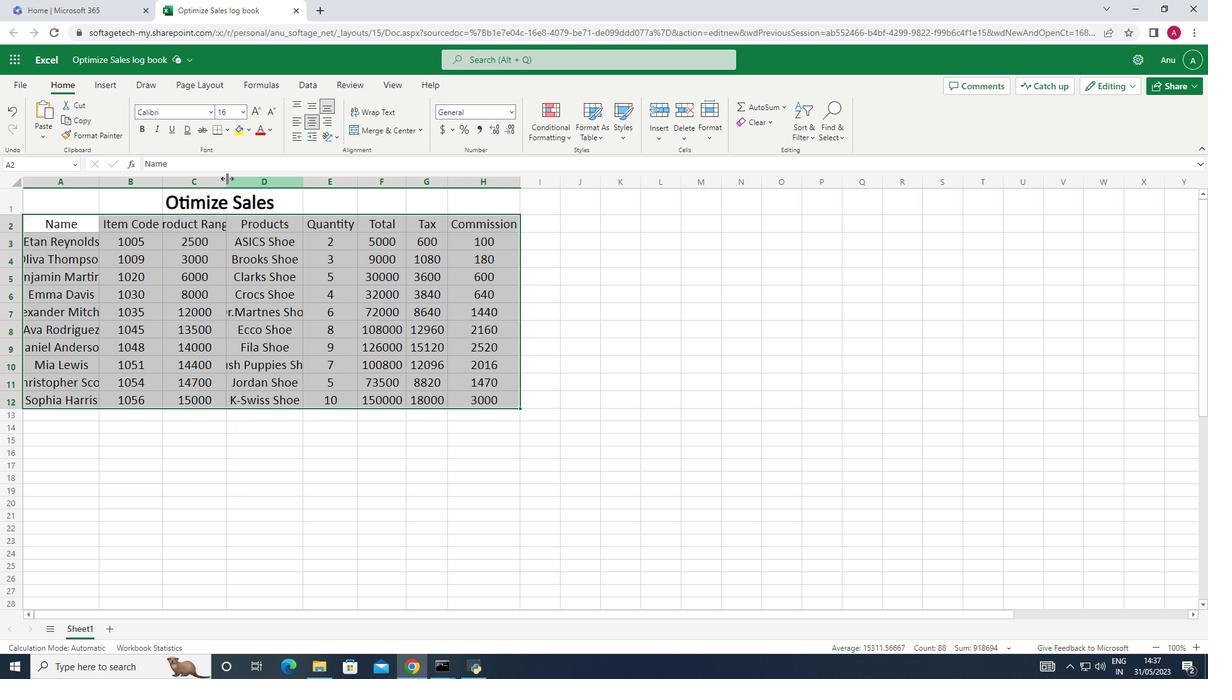 
Action: Mouse moved to (230, 177)
Screenshot: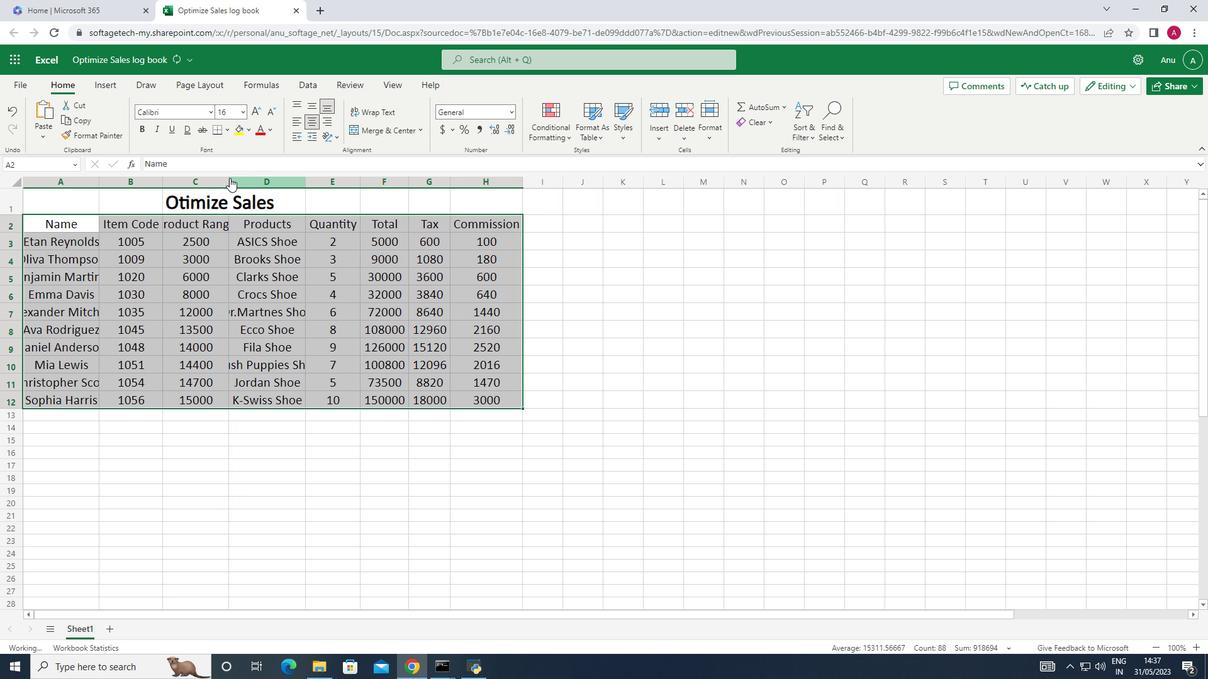 
Action: Mouse pressed left at (230, 177)
Screenshot: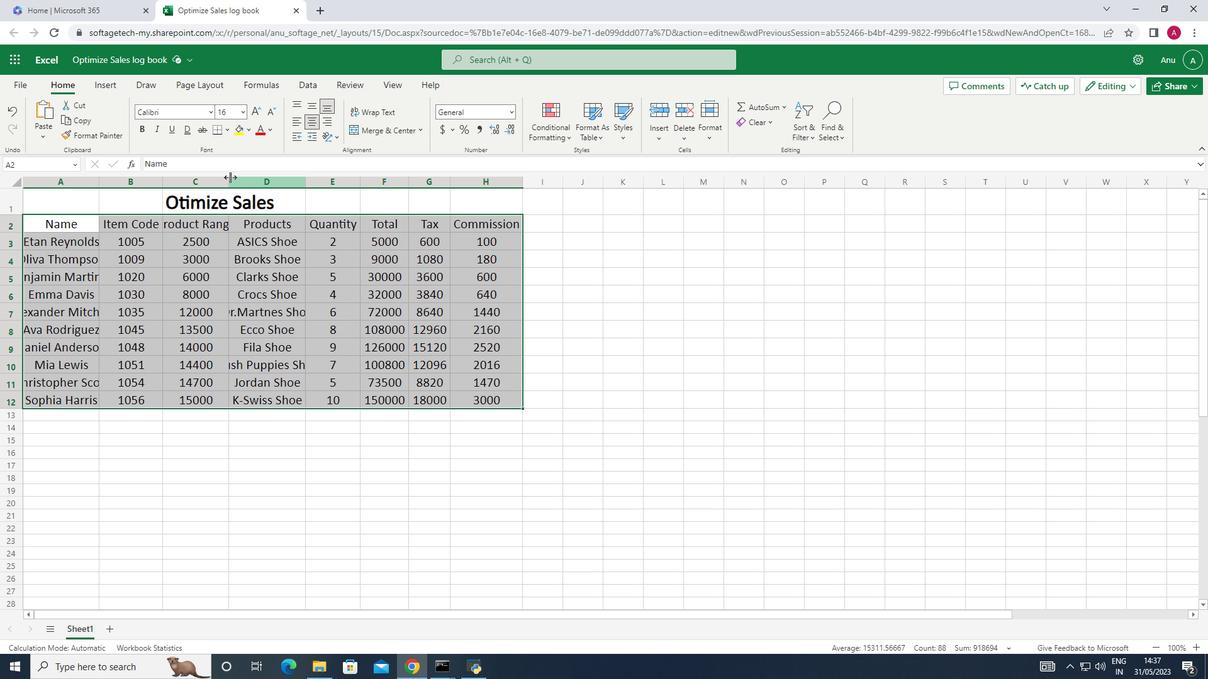 
Action: Mouse moved to (232, 179)
Screenshot: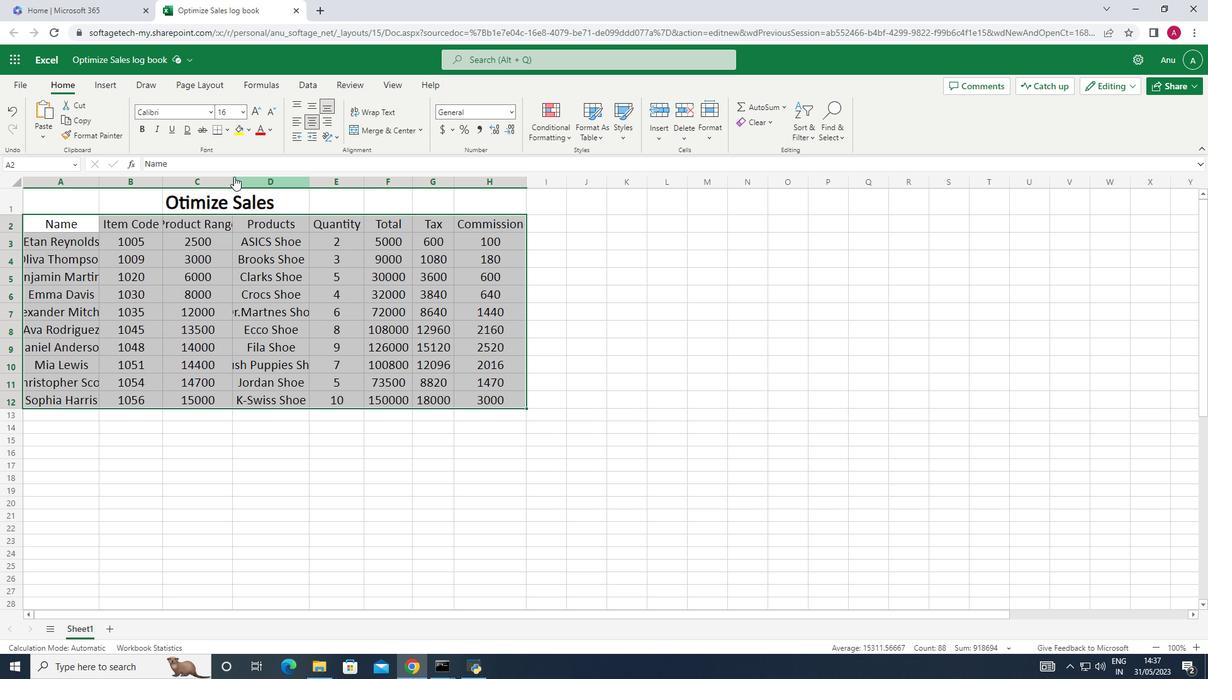 
Action: Mouse pressed left at (232, 179)
Screenshot: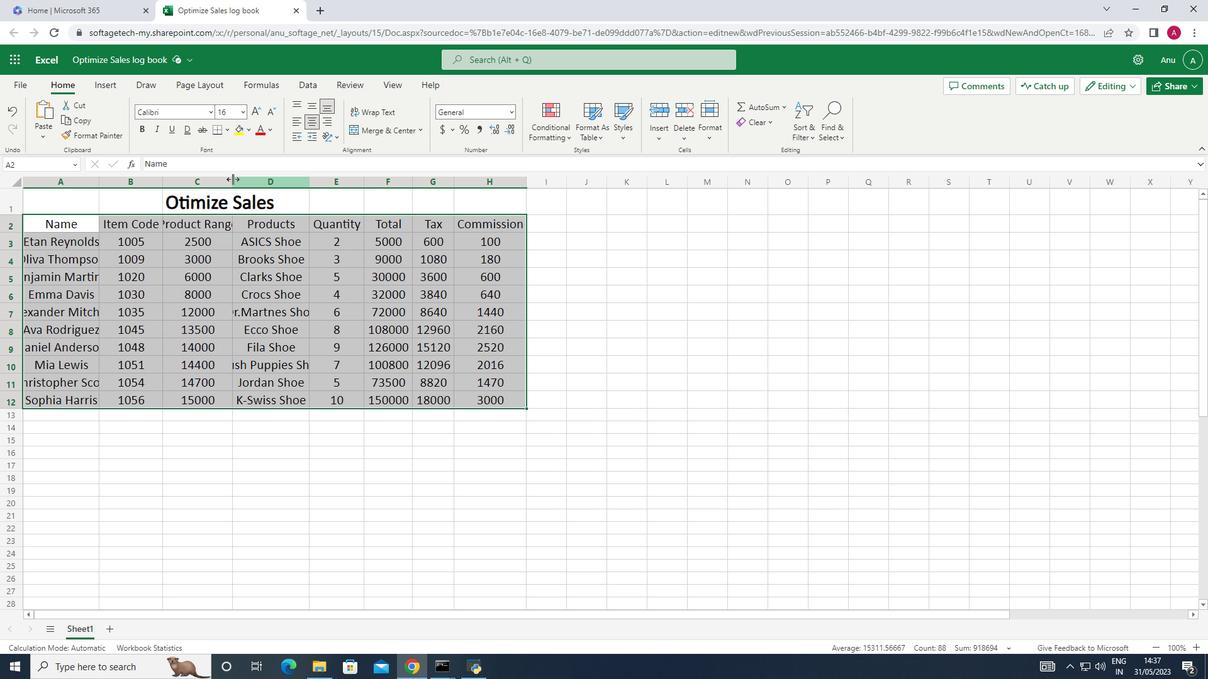 
Action: Mouse moved to (239, 185)
Screenshot: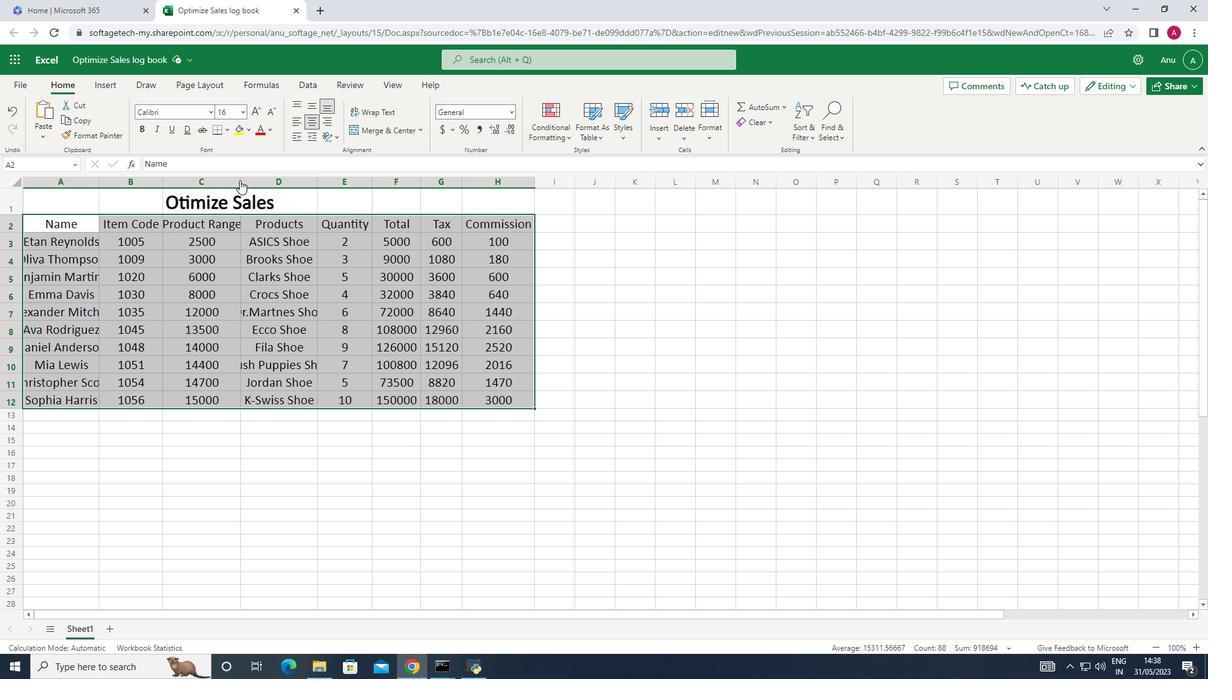 
Action: Mouse pressed left at (239, 185)
Screenshot: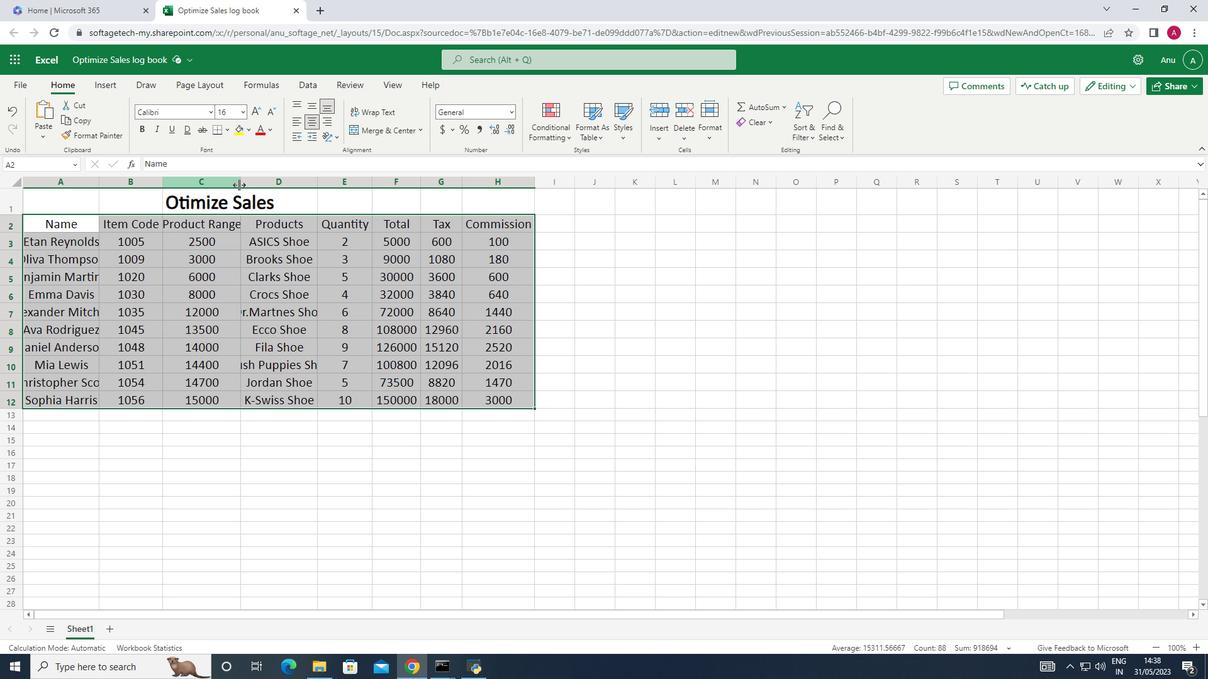 
Action: Mouse moved to (321, 183)
Screenshot: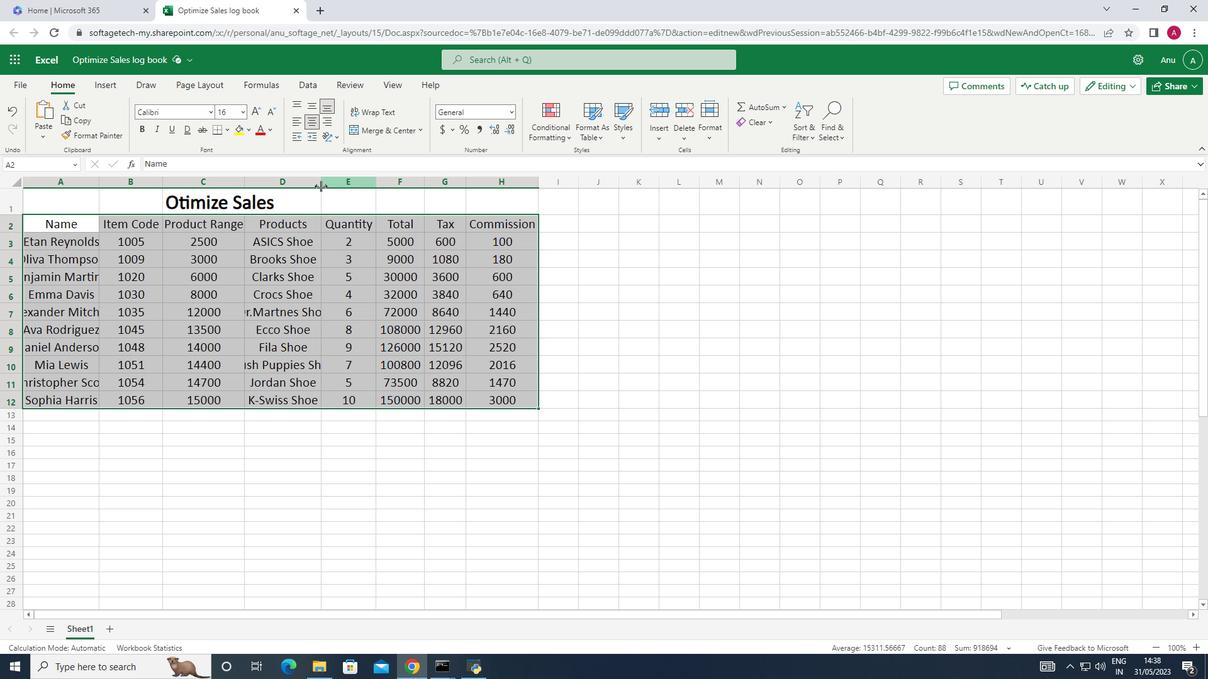 
Action: Mouse pressed left at (321, 183)
Screenshot: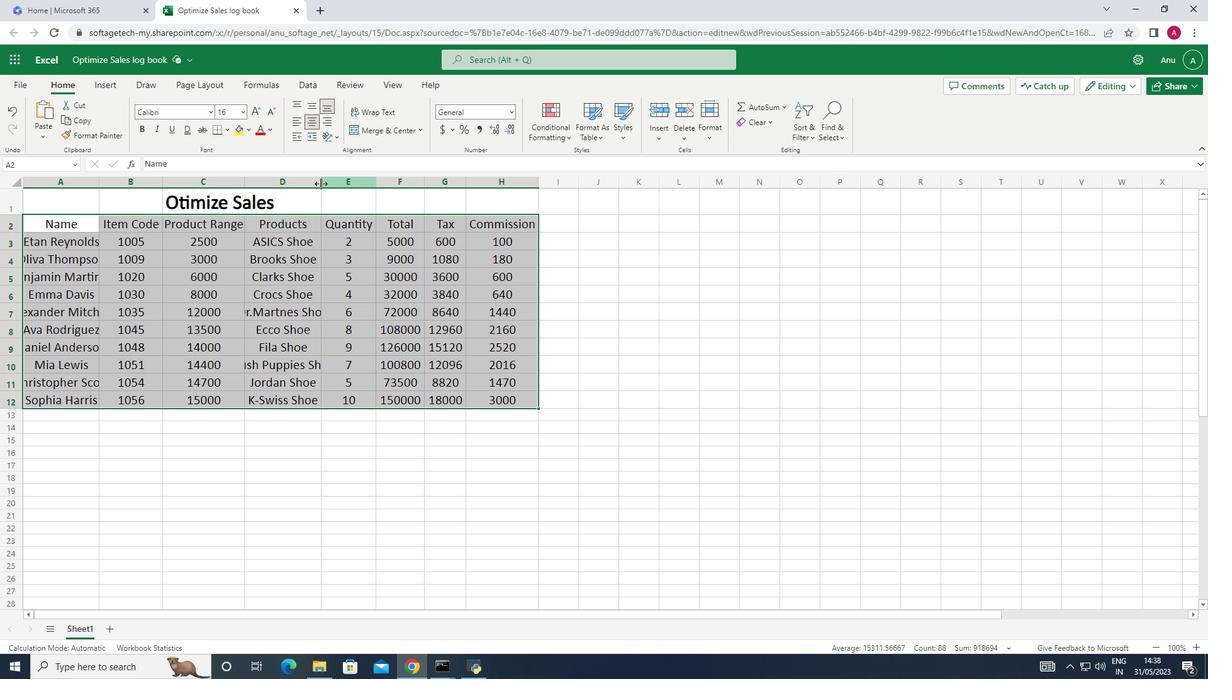 
Action: Mouse pressed left at (321, 183)
Screenshot: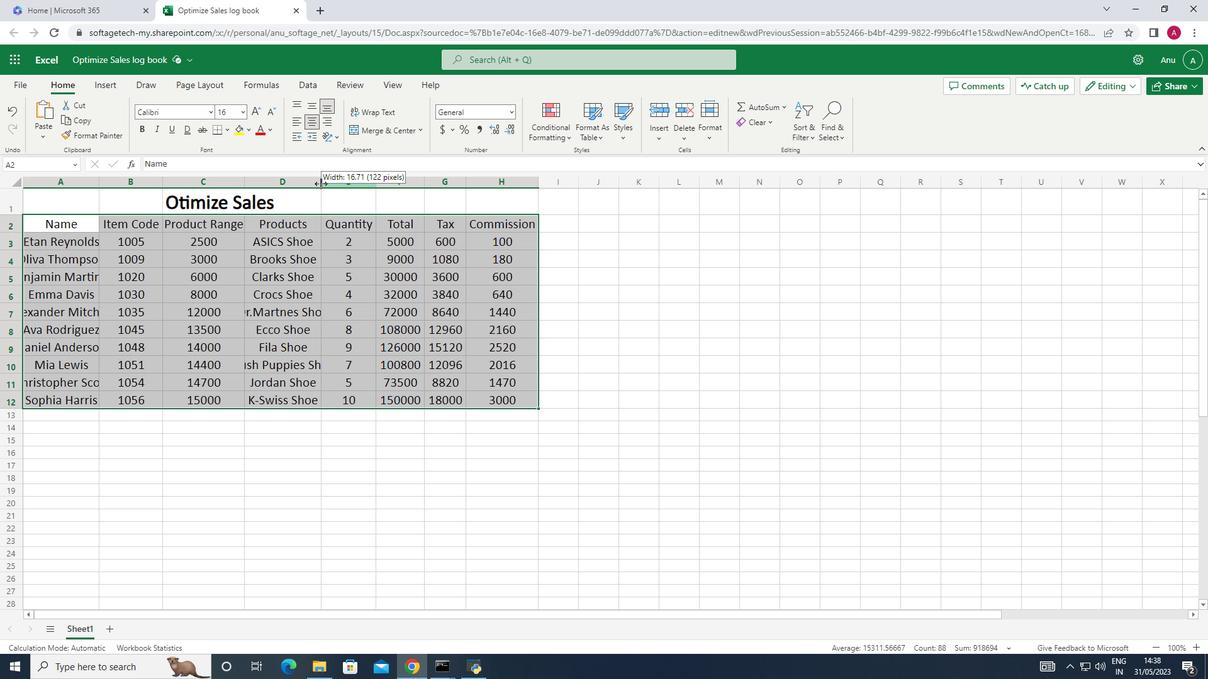 
Action: Mouse moved to (718, 307)
Screenshot: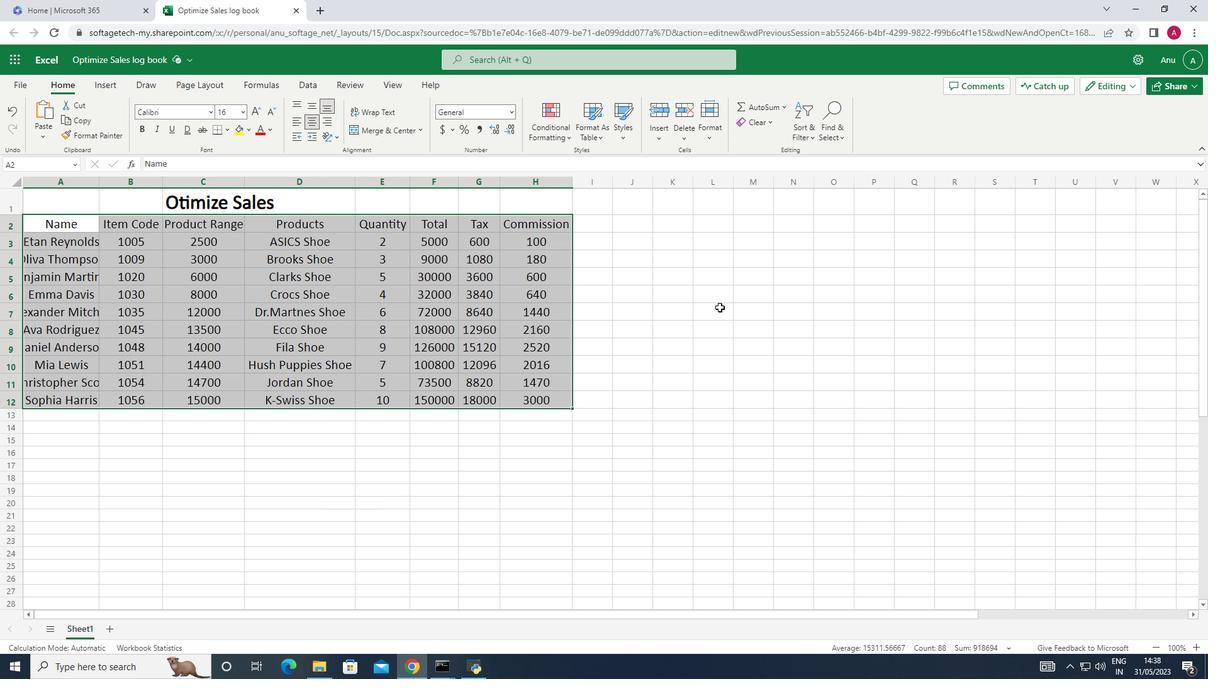 
Action: Mouse pressed left at (718, 307)
Screenshot: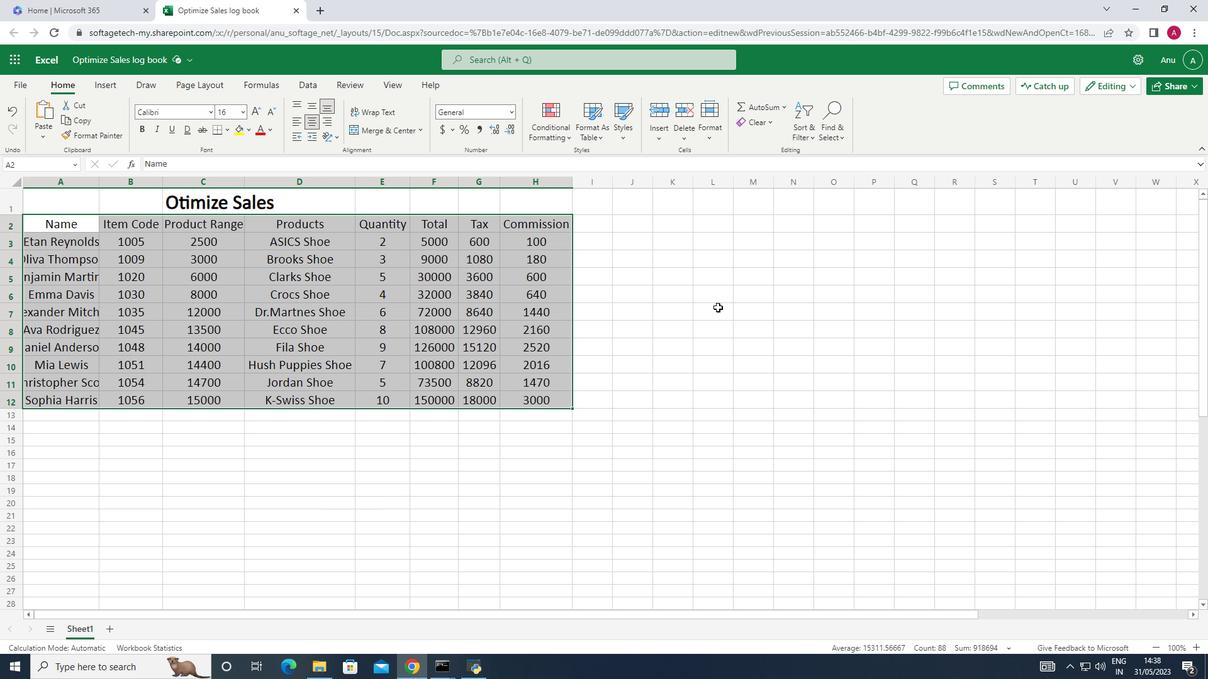 
Action: Mouse moved to (717, 307)
Screenshot: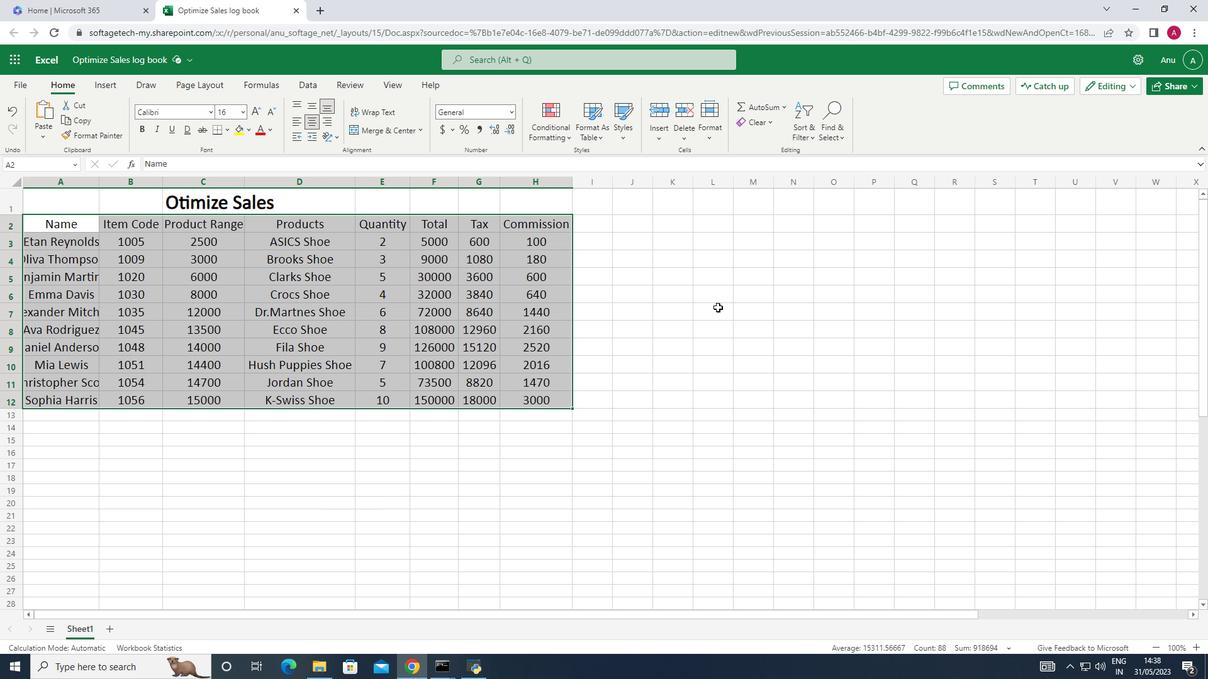 
